 Task: Write a test class on parent objects.
Action: Mouse moved to (26, 107)
Screenshot: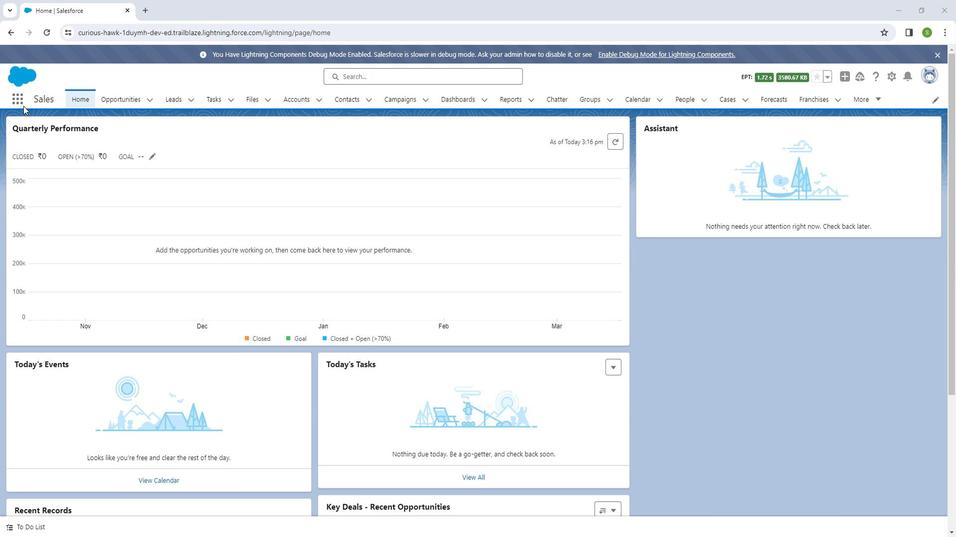 
Action: Mouse pressed left at (26, 107)
Screenshot: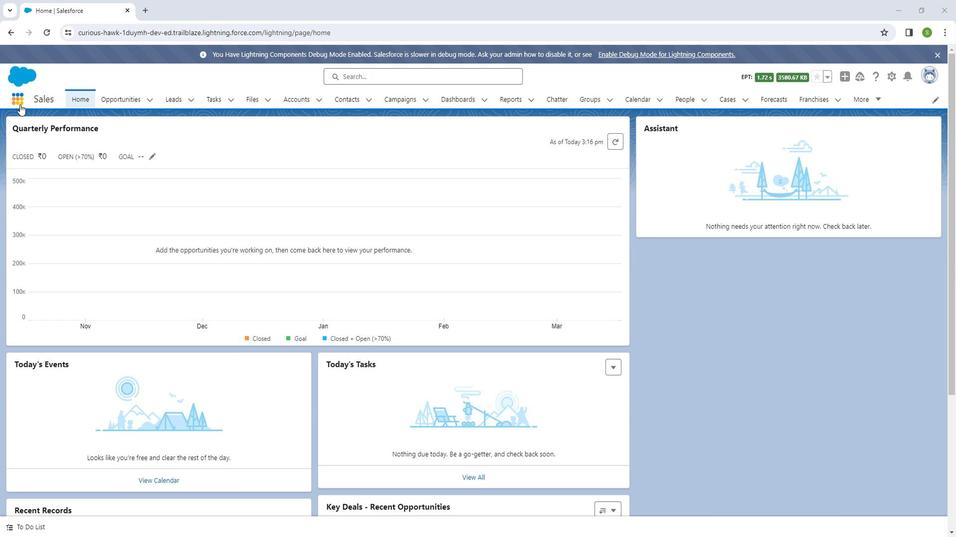 
Action: Mouse moved to (41, 280)
Screenshot: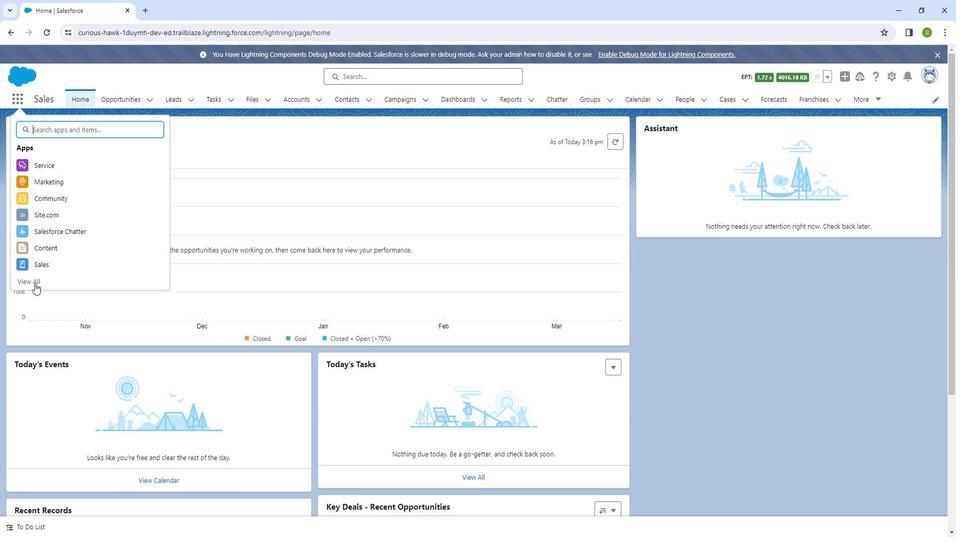
Action: Mouse pressed left at (41, 280)
Screenshot: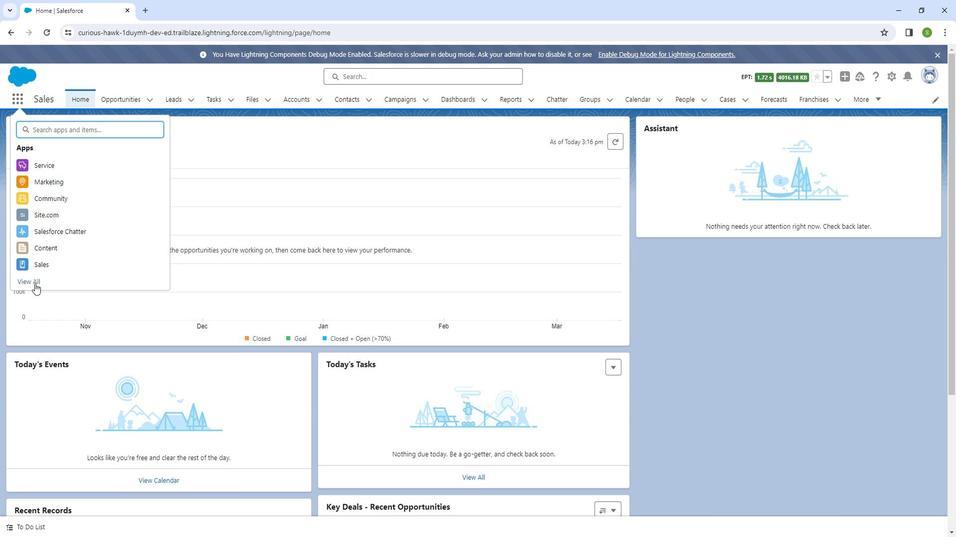 
Action: Mouse moved to (677, 369)
Screenshot: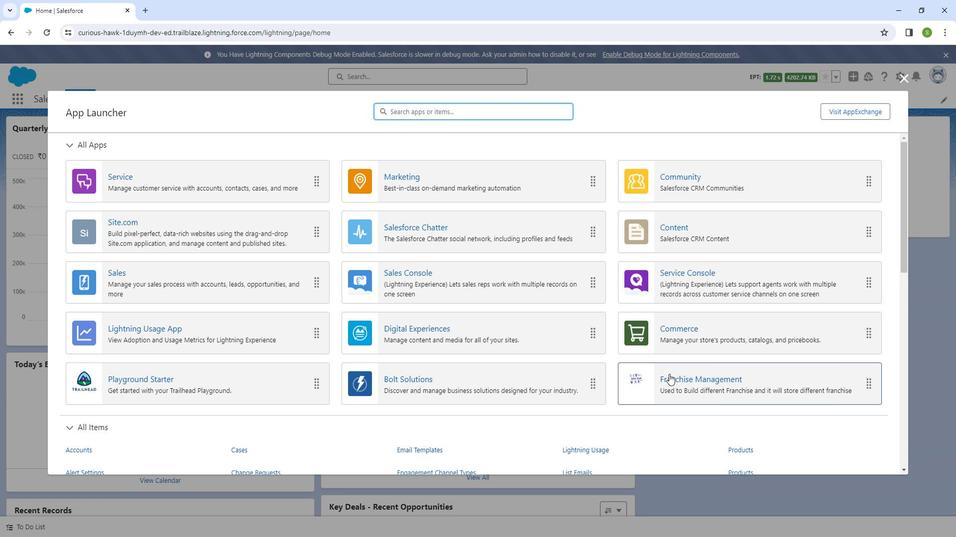 
Action: Mouse pressed left at (677, 369)
Screenshot: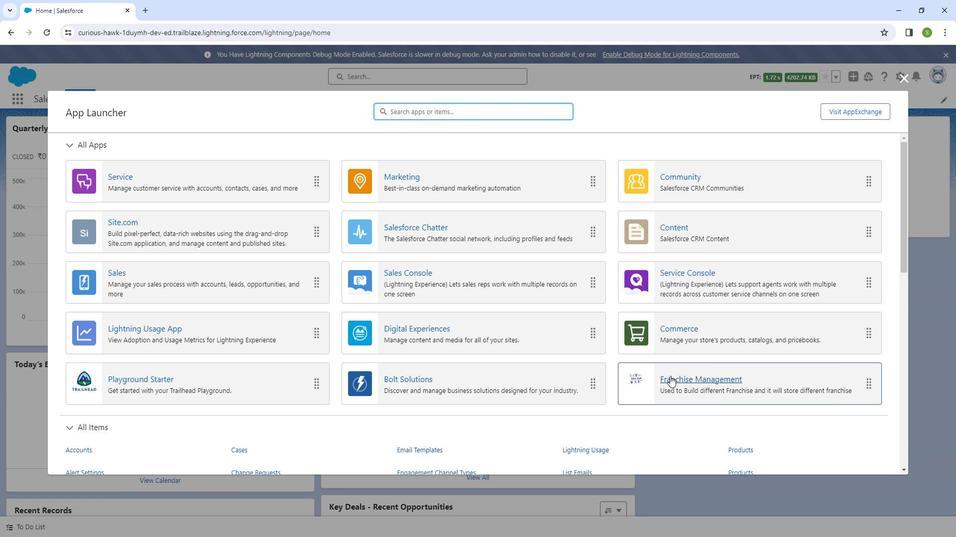 
Action: Mouse moved to (908, 82)
Screenshot: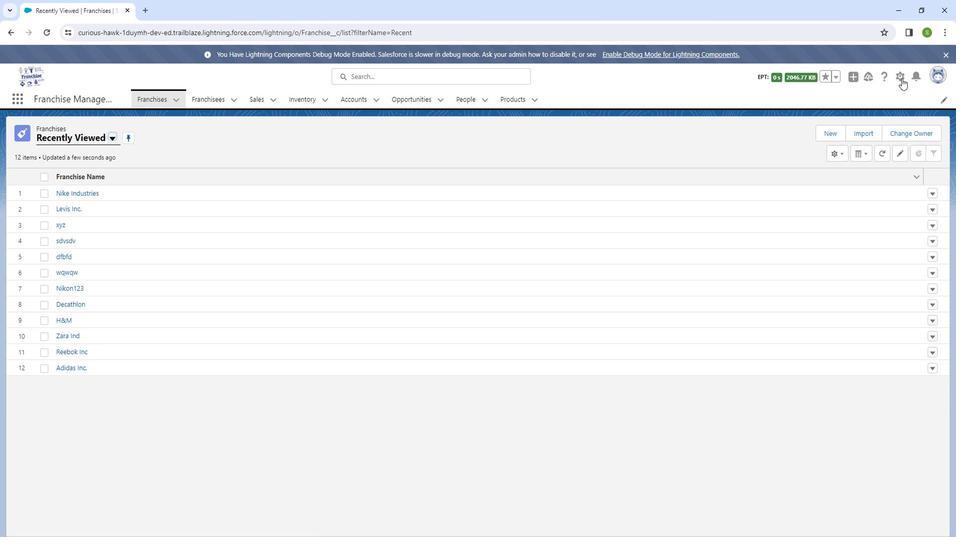 
Action: Mouse pressed left at (908, 82)
Screenshot: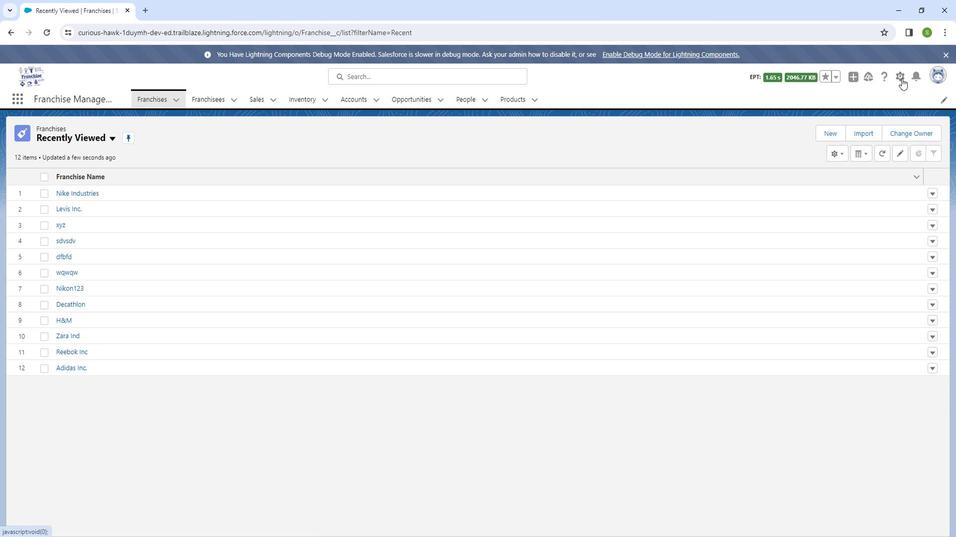 
Action: Mouse moved to (855, 197)
Screenshot: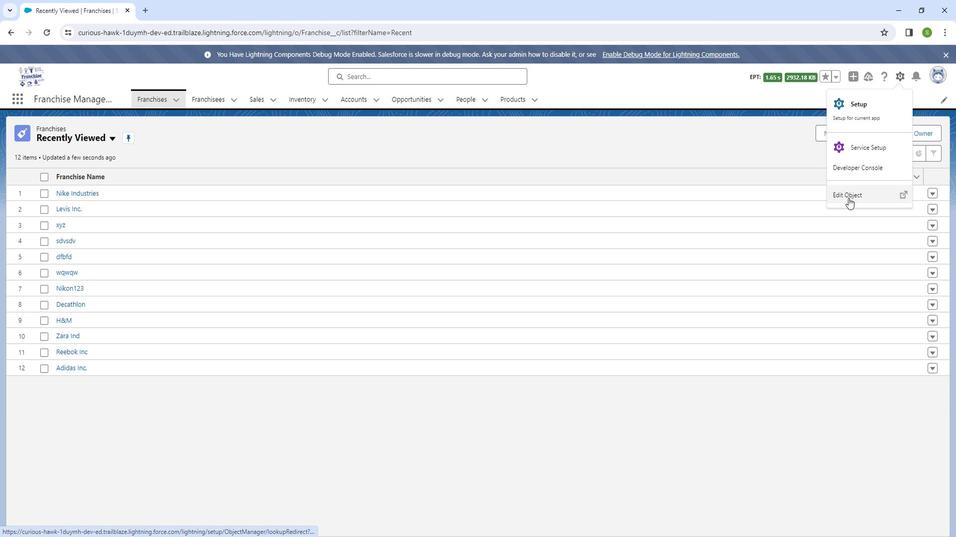 
Action: Mouse pressed right at (855, 197)
Screenshot: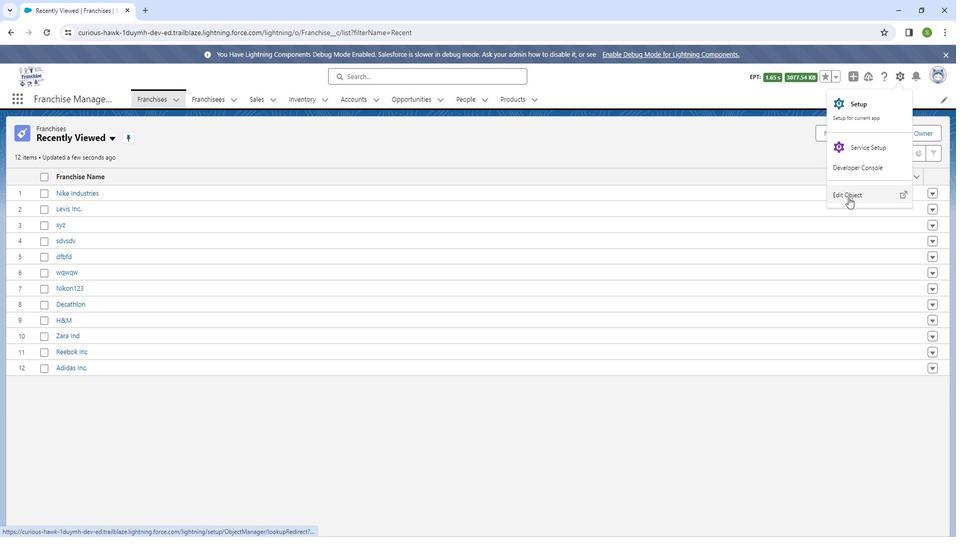 
Action: Mouse moved to (865, 167)
Screenshot: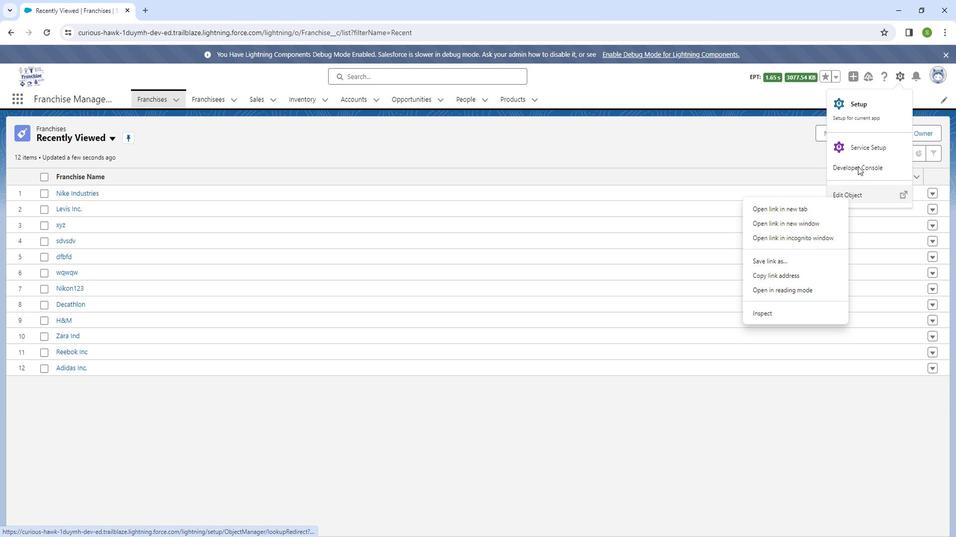 
Action: Mouse pressed left at (865, 167)
Screenshot: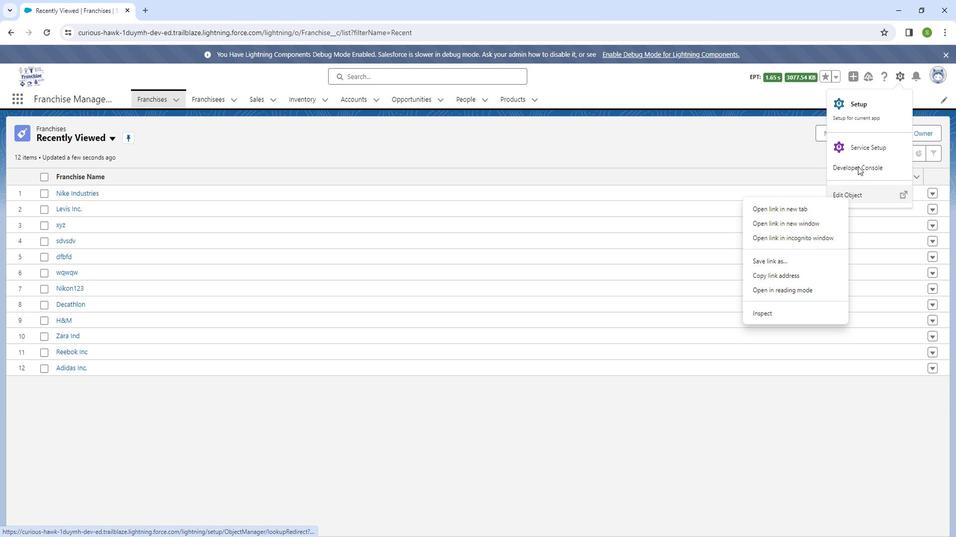 
Action: Mouse moved to (502, 12)
Screenshot: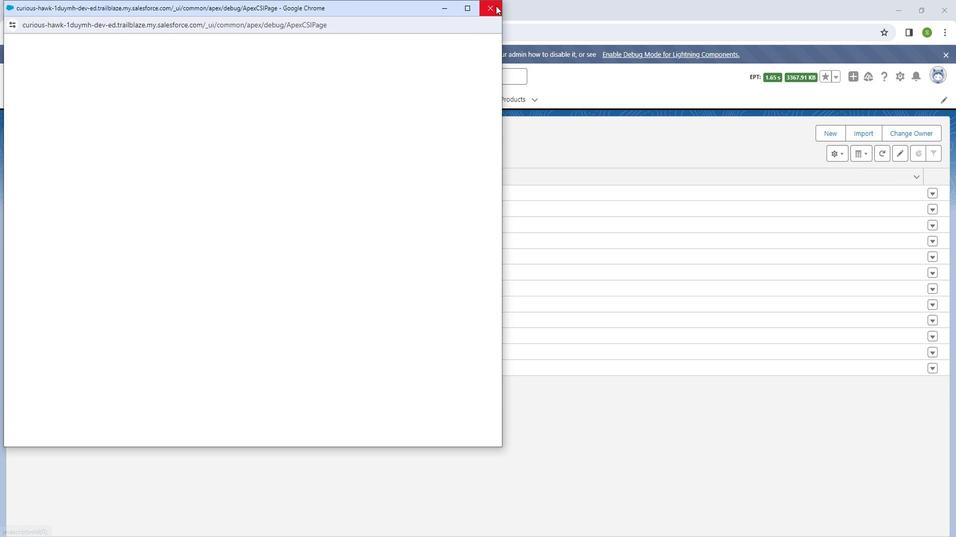 
Action: Mouse pressed left at (502, 12)
Screenshot: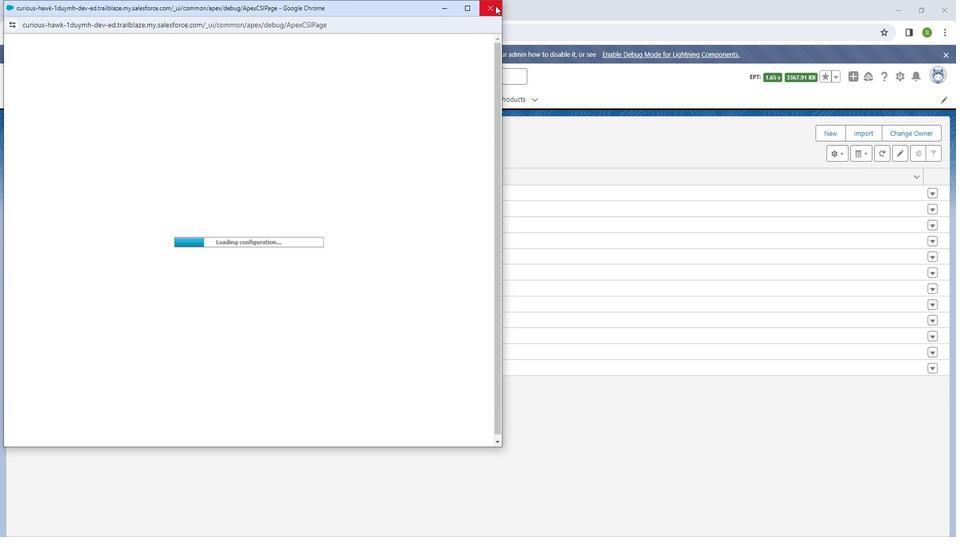 
Action: Mouse moved to (908, 84)
Screenshot: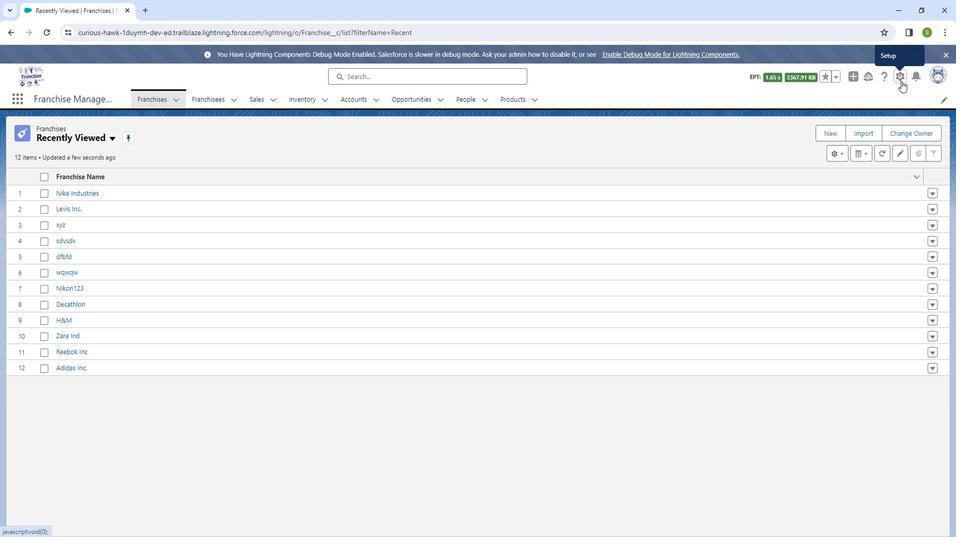 
Action: Mouse pressed left at (908, 84)
Screenshot: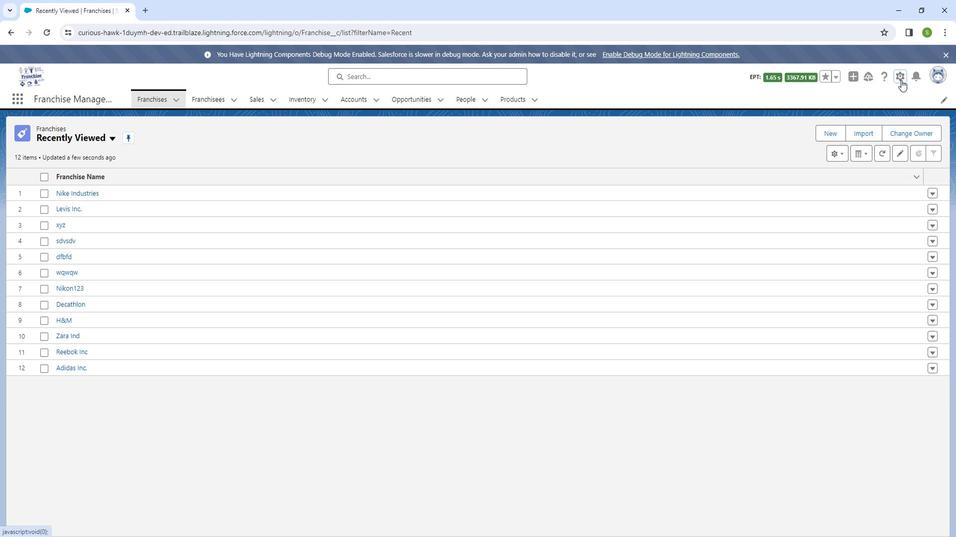 
Action: Mouse moved to (864, 170)
Screenshot: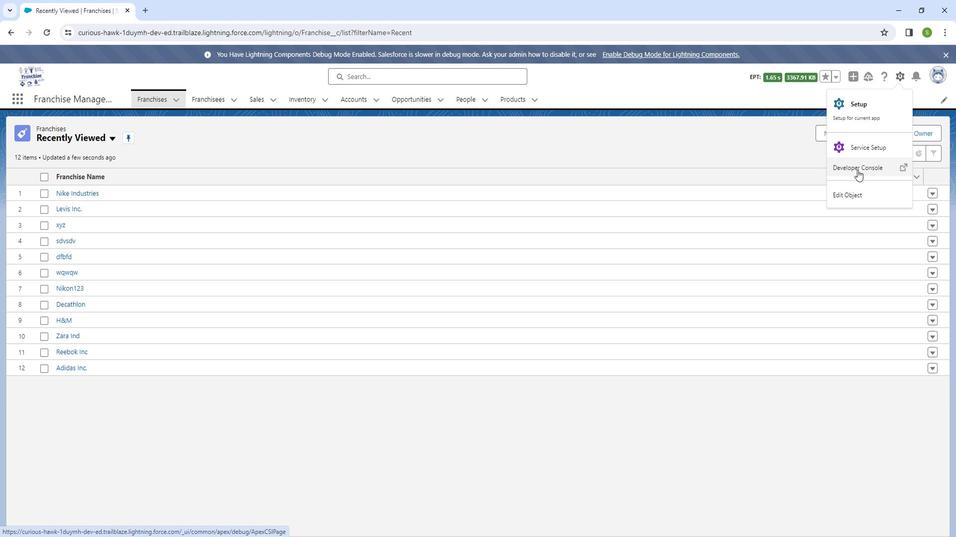 
Action: Mouse pressed right at (864, 170)
Screenshot: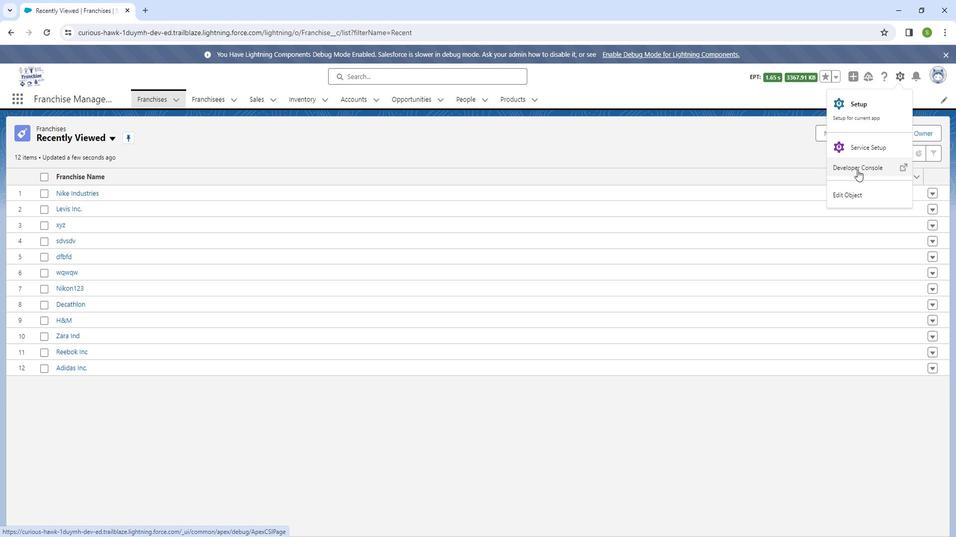 
Action: Mouse moved to (845, 182)
Screenshot: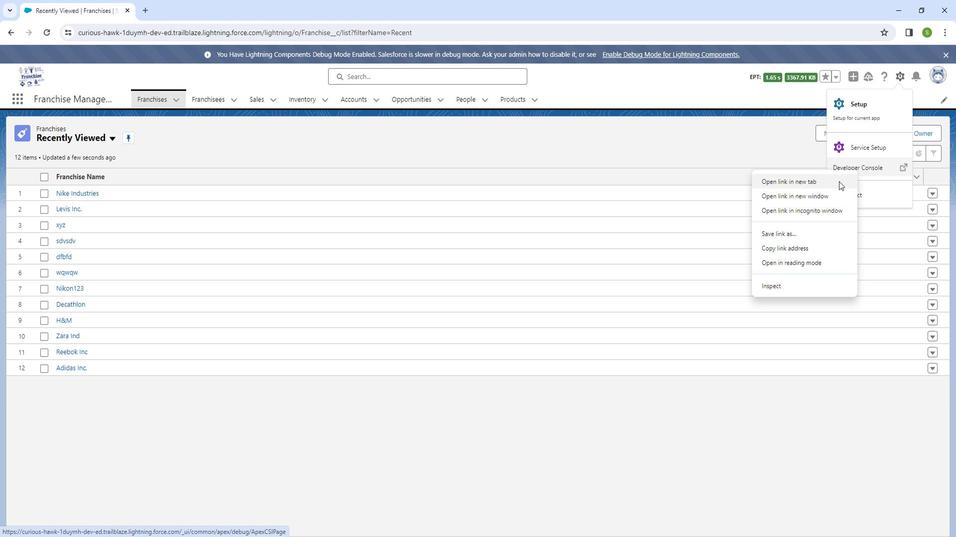 
Action: Mouse pressed left at (845, 182)
Screenshot: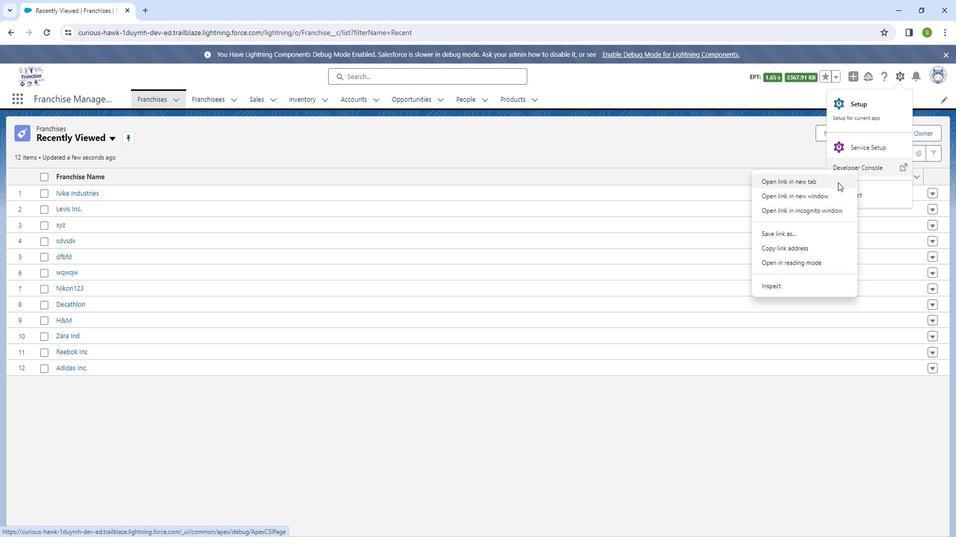 
Action: Mouse moved to (191, 7)
Screenshot: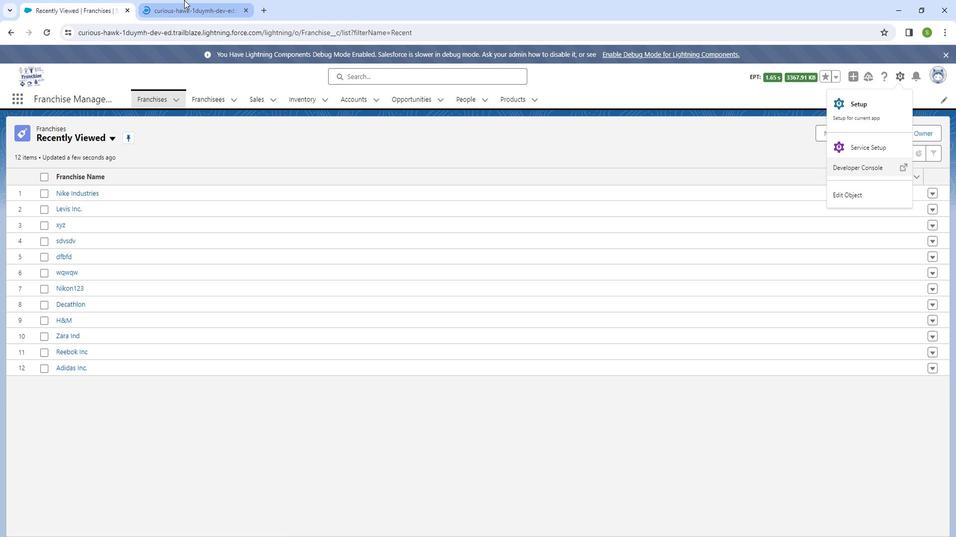 
Action: Mouse pressed left at (191, 7)
Screenshot: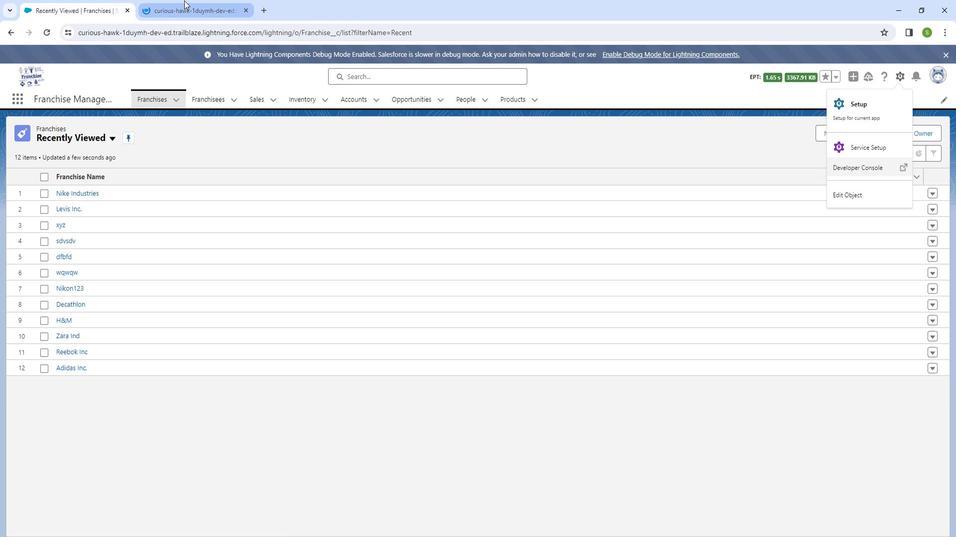 
Action: Mouse moved to (487, 306)
Screenshot: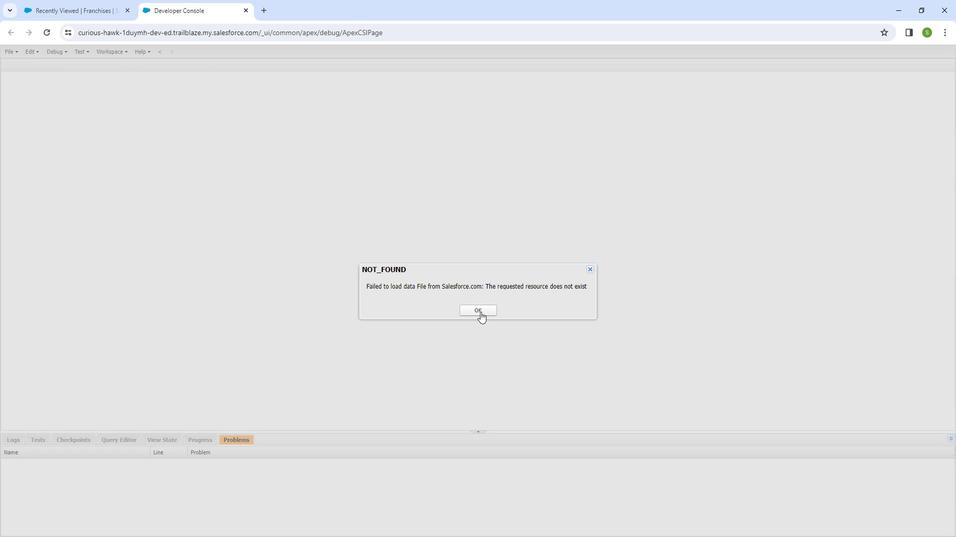 
Action: Mouse pressed left at (487, 306)
Screenshot: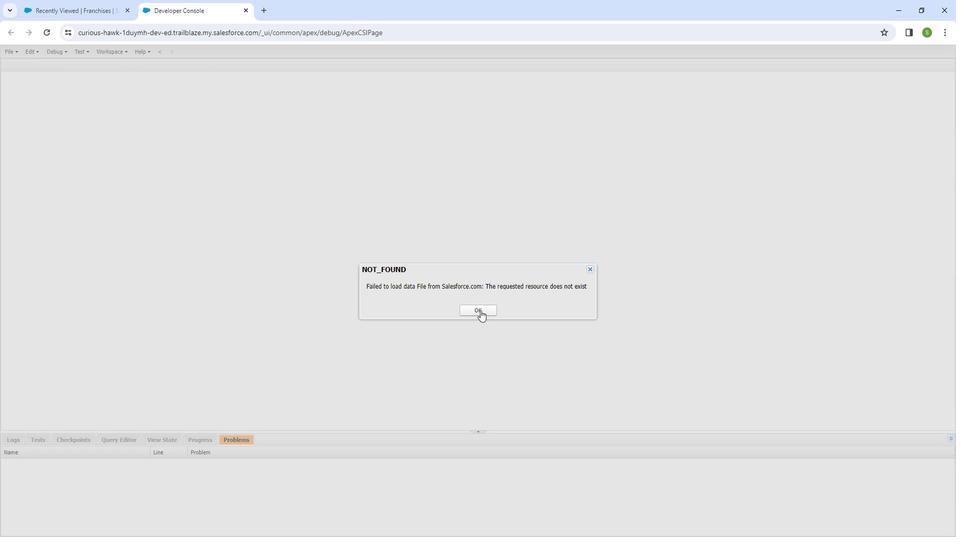 
Action: Mouse moved to (18, 57)
Screenshot: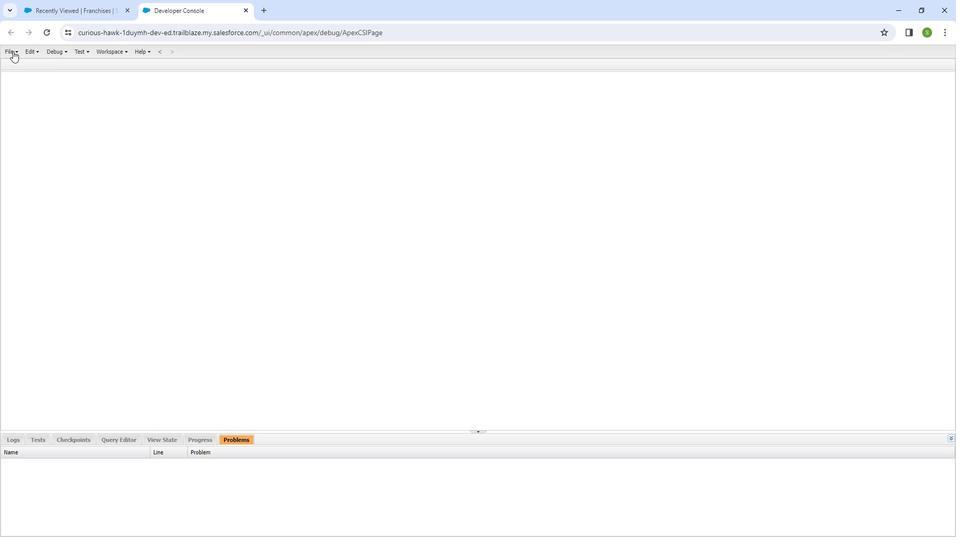 
Action: Mouse pressed left at (18, 57)
Screenshot: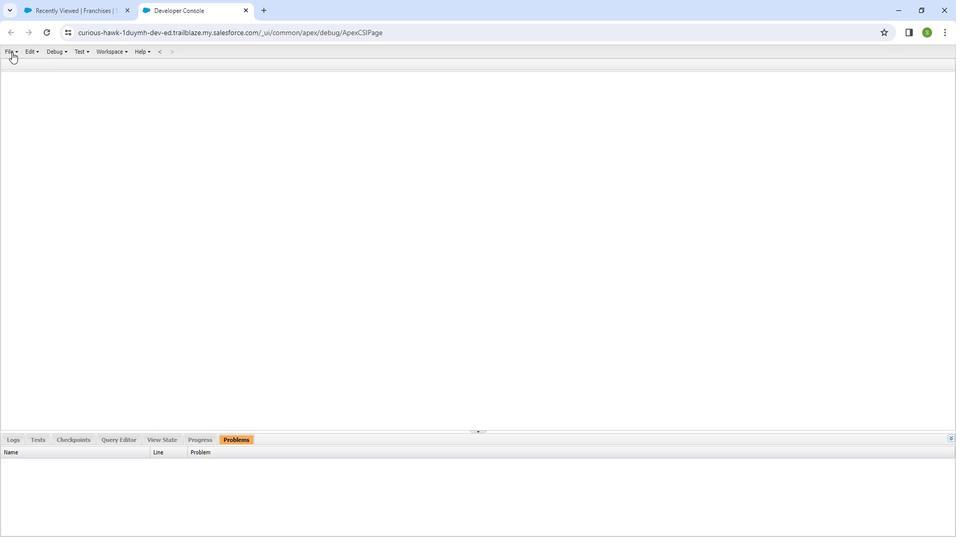 
Action: Mouse moved to (165, 85)
Screenshot: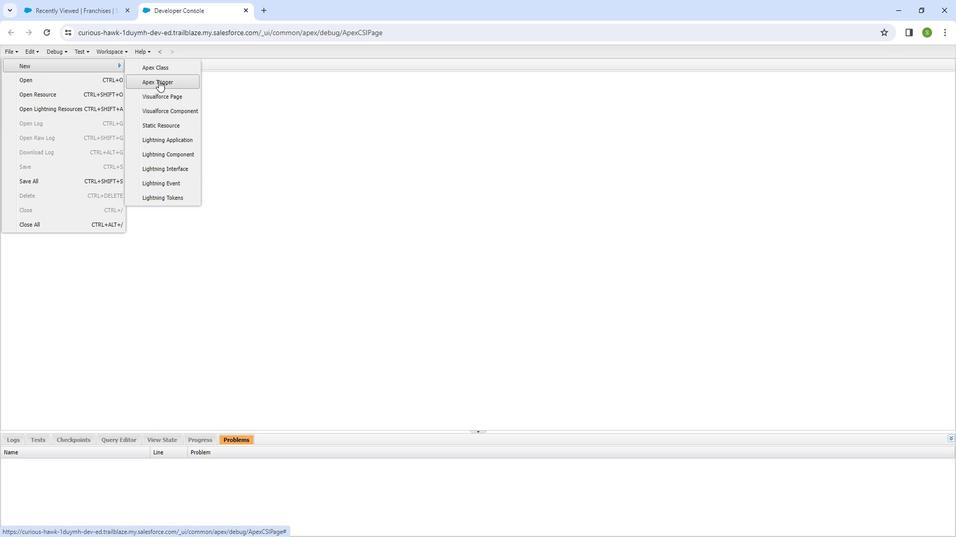 
Action: Mouse pressed left at (165, 85)
Screenshot: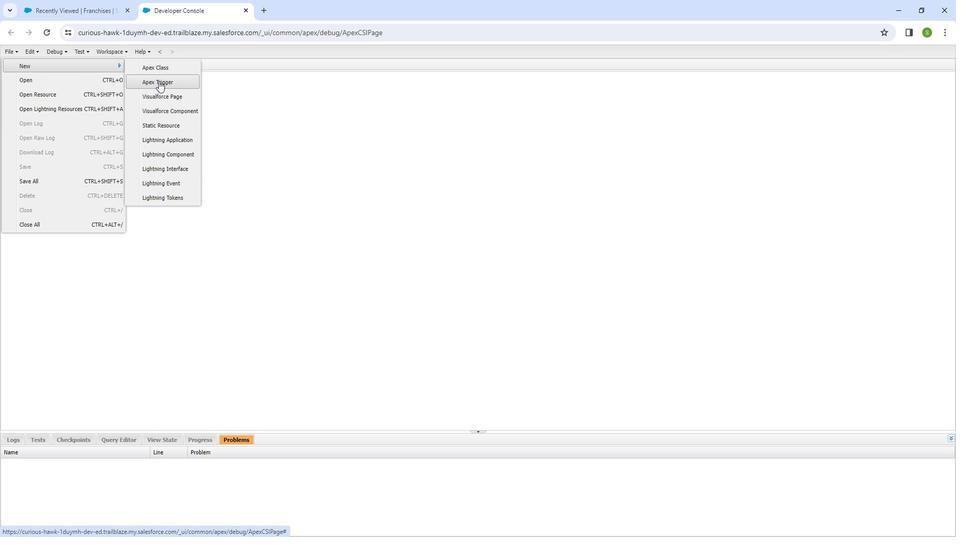 
Action: Mouse moved to (521, 261)
Screenshot: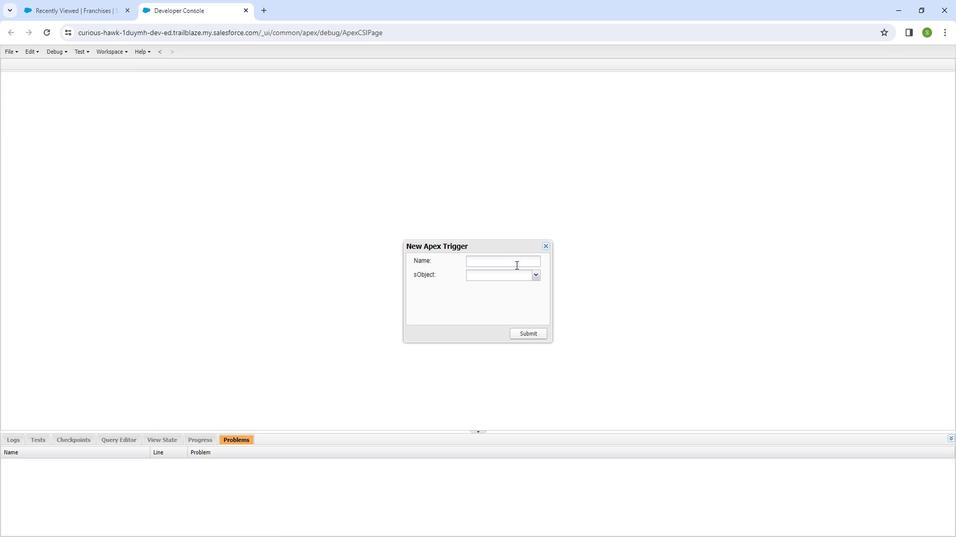 
Action: Mouse pressed left at (521, 261)
Screenshot: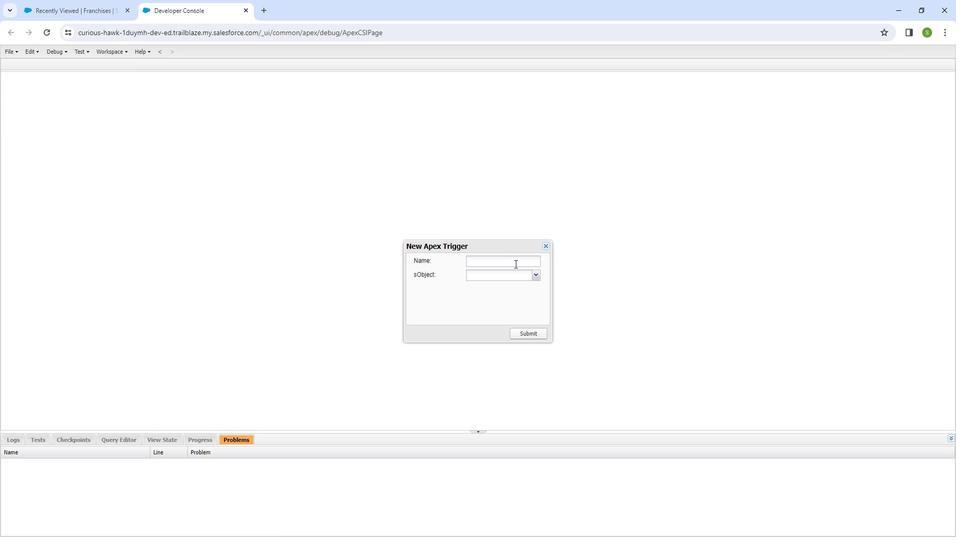 
Action: Mouse moved to (518, 260)
Screenshot: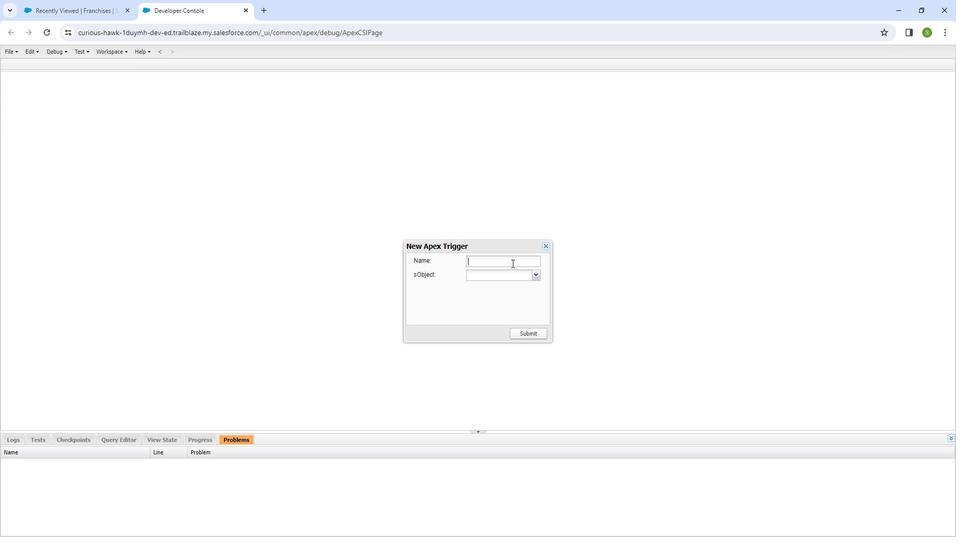 
Action: Key pressed a
Screenshot: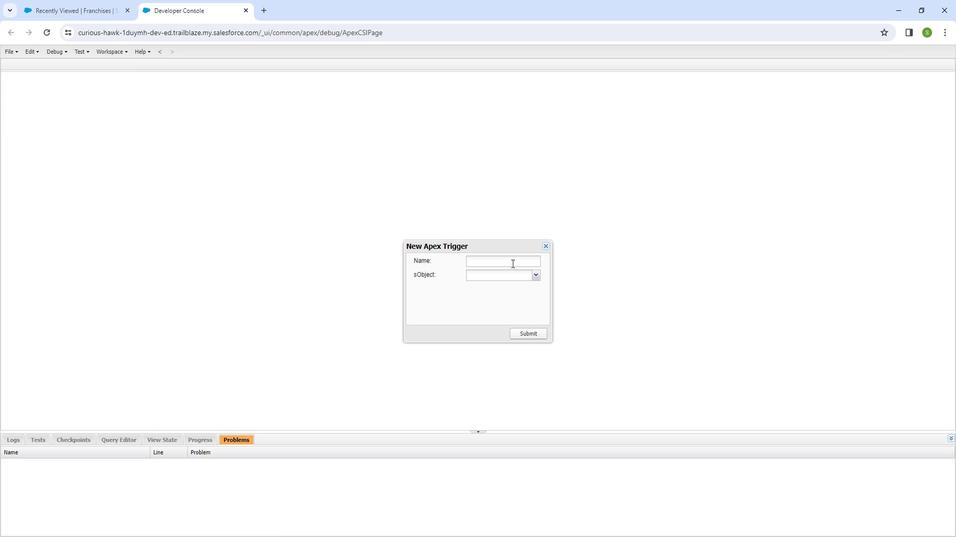 
Action: Mouse moved to (518, 260)
Screenshot: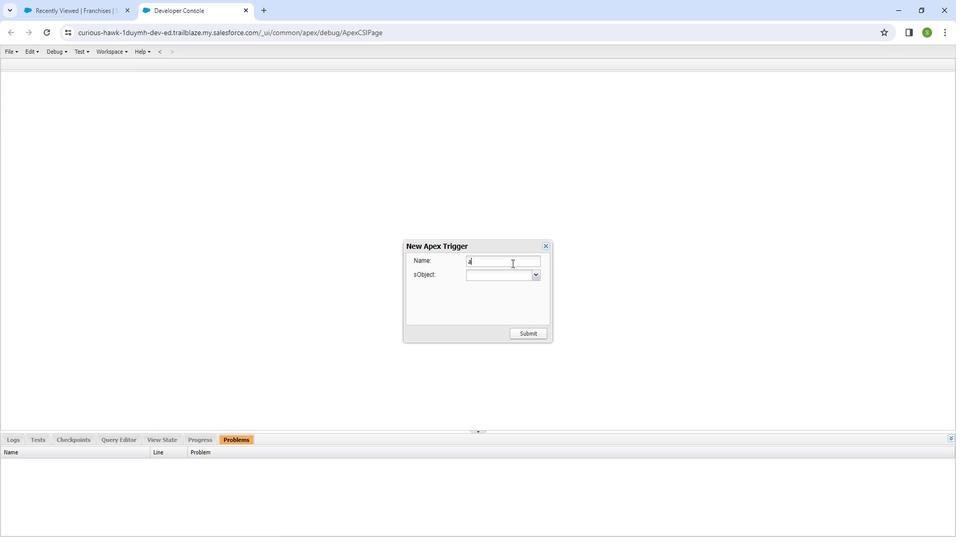 
Action: Key pressed cctrigg
Screenshot: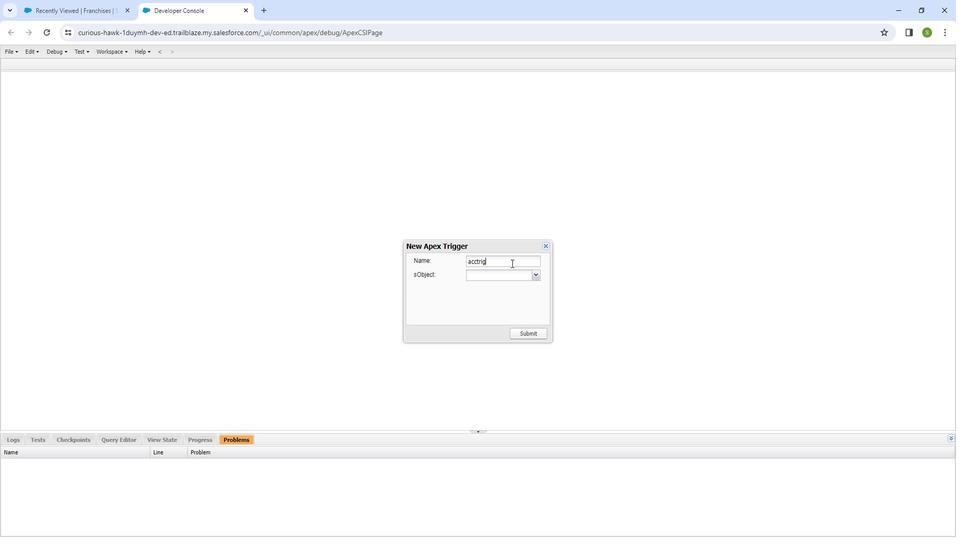 
Action: Mouse moved to (541, 272)
Screenshot: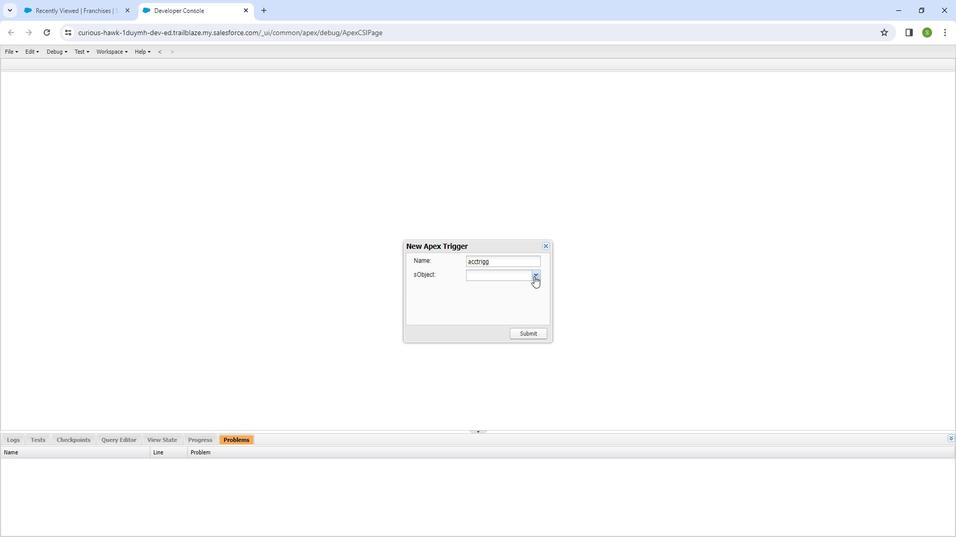 
Action: Mouse pressed left at (541, 272)
Screenshot: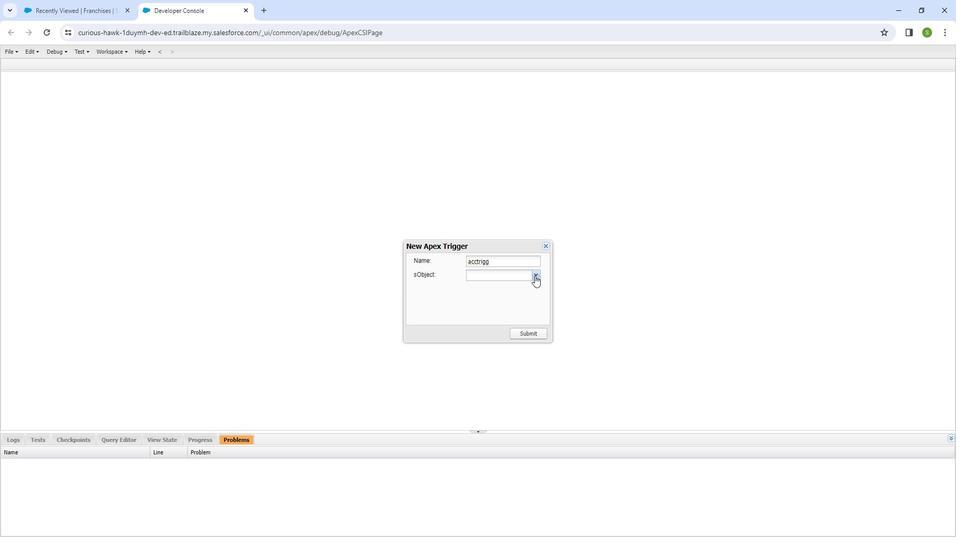 
Action: Mouse moved to (507, 303)
Screenshot: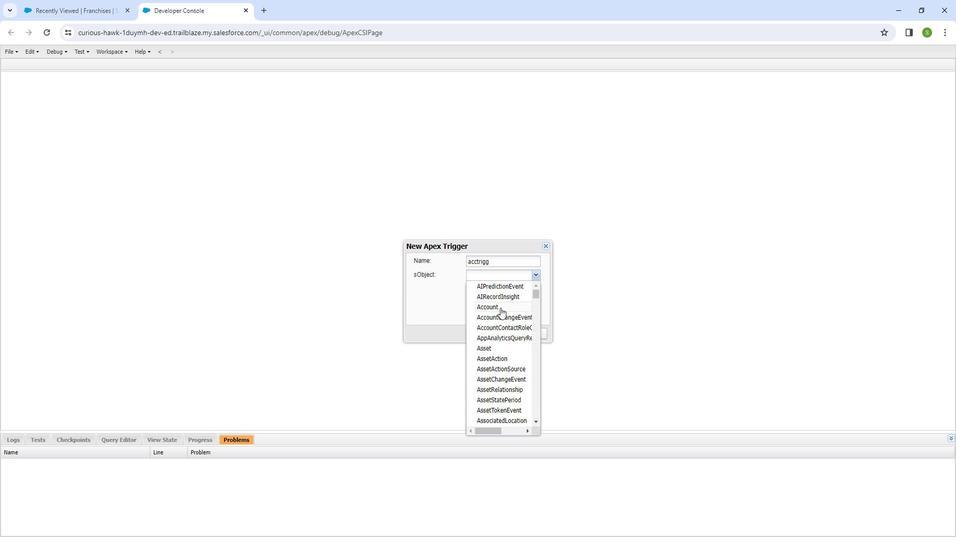 
Action: Mouse pressed left at (507, 303)
Screenshot: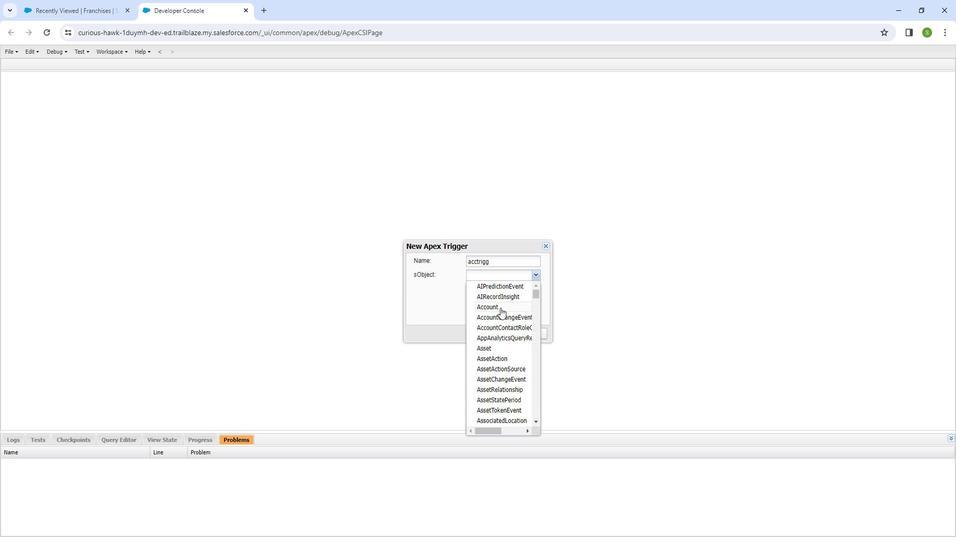 
Action: Mouse moved to (526, 324)
Screenshot: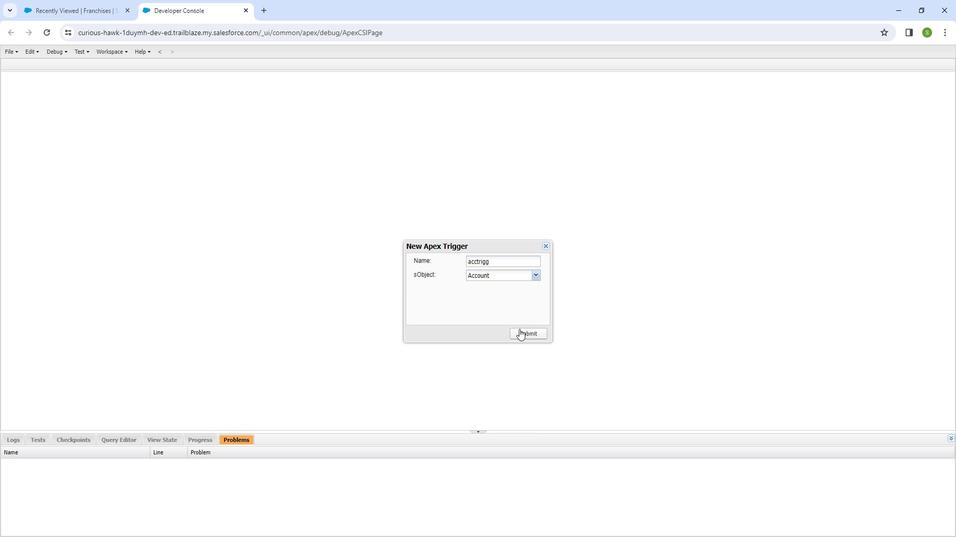 
Action: Mouse pressed left at (526, 324)
Screenshot: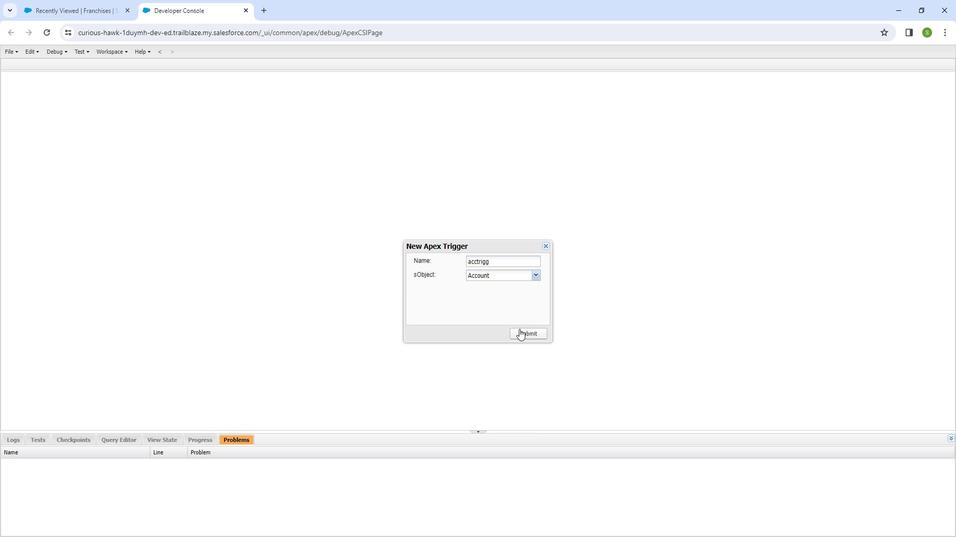 
Action: Mouse moved to (268, 99)
Screenshot: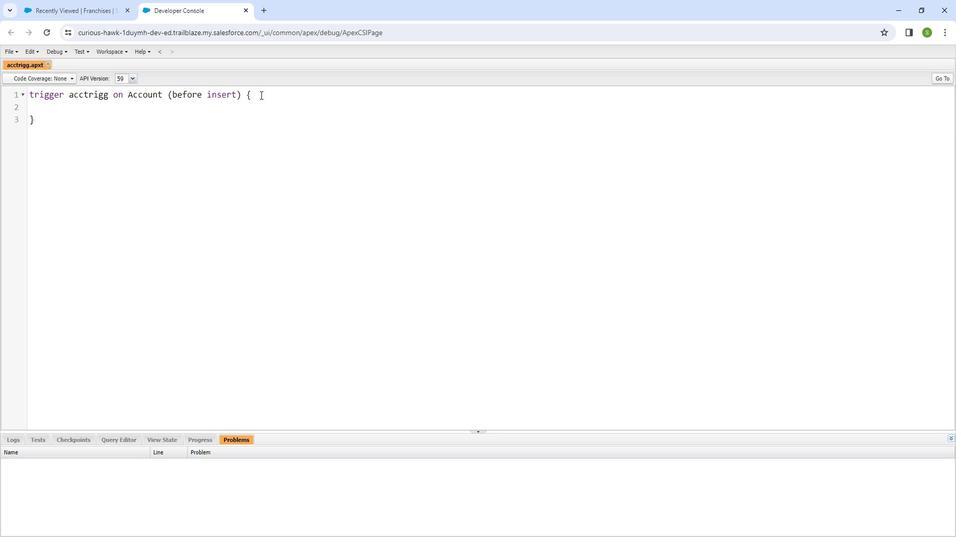 
Action: Mouse pressed left at (268, 99)
Screenshot: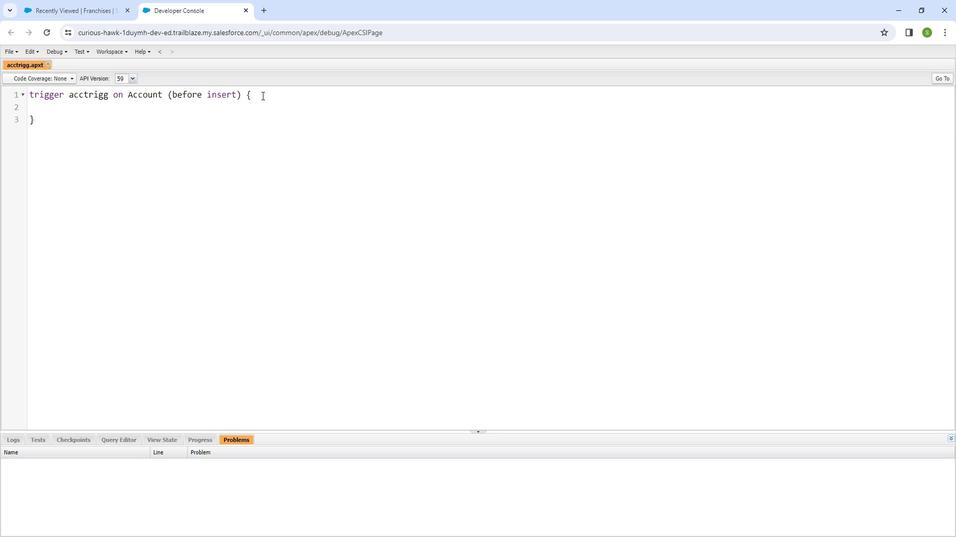 
Action: Mouse moved to (264, 104)
Screenshot: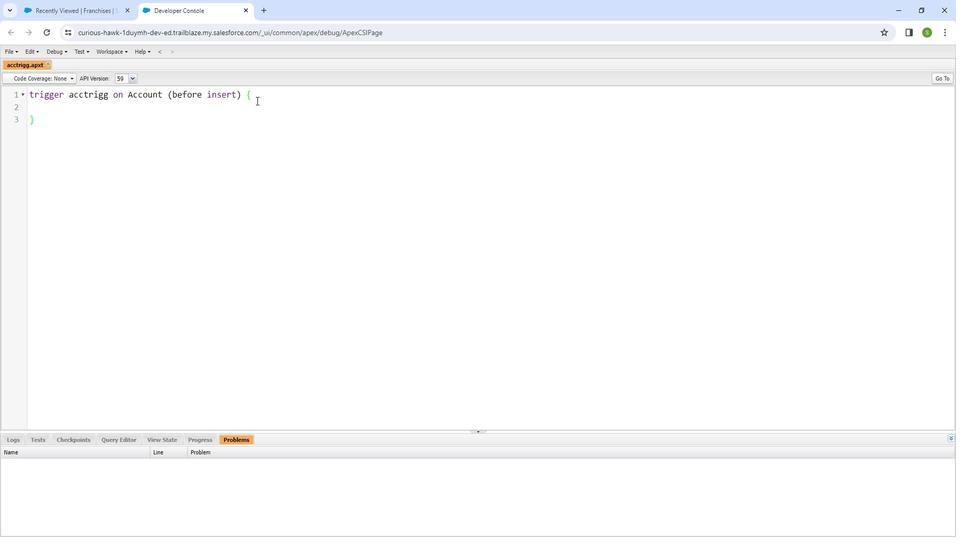 
Action: Mouse pressed left at (264, 104)
Screenshot: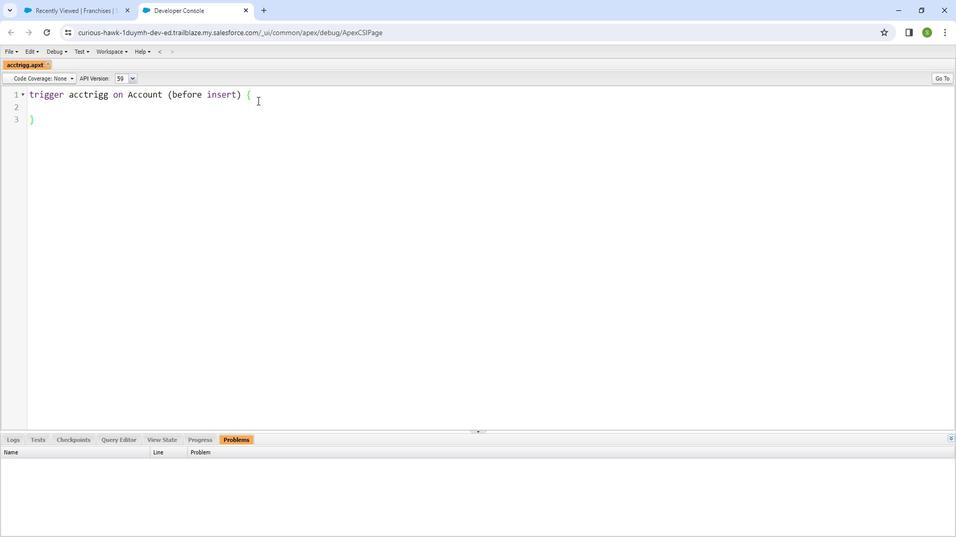 
Action: Mouse moved to (265, 100)
Screenshot: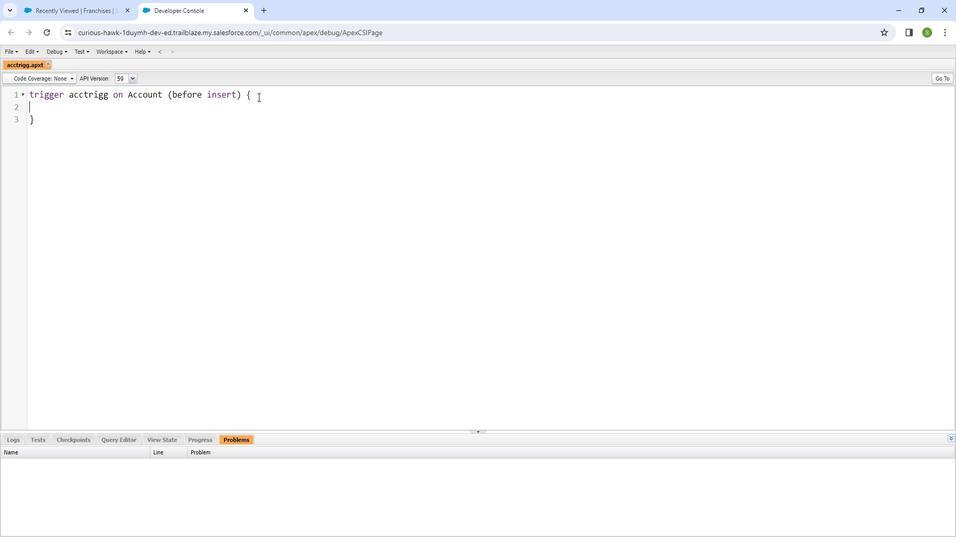 
Action: Mouse pressed left at (265, 100)
Screenshot: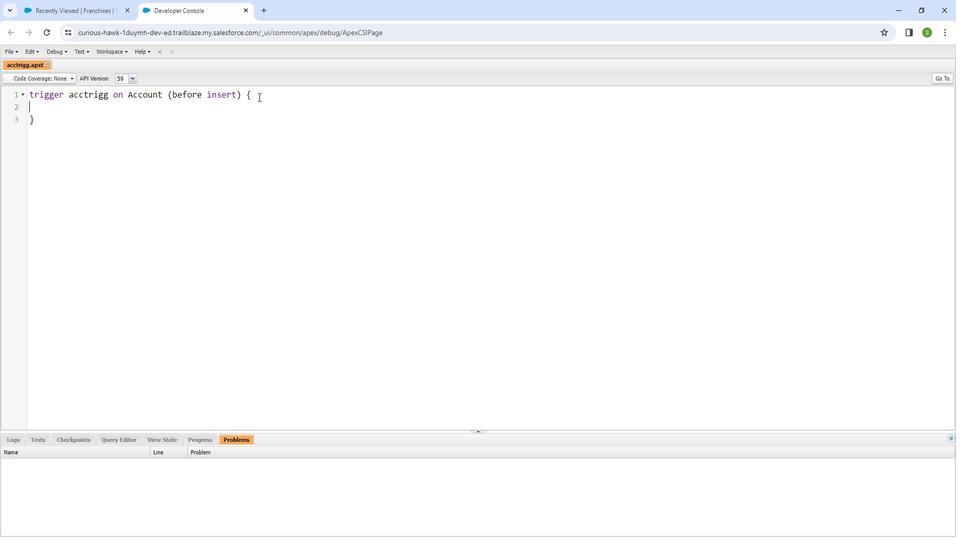 
Action: Key pressed <Key.enter>for<Key.shift_r>(<Key.shift_r>Account<Key.space>a<Key.shift_r>:<Key.space>trigger.nw<Key.backspace>ew<Key.right><Key.enter><Key.shift_r>{<Key.enter>list<Key.backspace><Key.backspace><Key.backspace><Key.backspace><Key.shift_r>List<Key.shift_r><<Key.shift_r><Key.shift_r><Key.shift_r><Key.shift_r><Key.shift_r><Key.shift_r><Key.shift_r><Key.shift_r><Key.shift_r><Key.shift_r><Key.shift_r><Key.shift_r><Key.shift_r>Account<Key.shift_r>><Key.space>mynew<Key.space>=<Key.space>[]<Key.left><Key.shift_r><Key.shift_r>SELECT<Key.space><Key.shift_r>Id,<Key.space><Key.shift_r>Name<Key.space><Key.shift_r>FROM<Key.space><Key.shift_r>Account<Key.space><Key.shift_r><Key.shift_r>WHERE<Key.space><Key.shift_r>Name<Key.shift_r><Key.space>=<Key.shift_r>:<Key.space>a.<Key.shift_r><Key.shift_r><Key.shift_r><Key.shift_r><Key.shift_r><Key.shift_r><Key.shift_r><Key.shift_r><Key.shift_r><Key.shift_r><Key.shift_r>Name<Key.right>;<Key.enter>if<Key.shift_r><Key.shift_r><Key.shift_r><Key.shift_r><Key.shift_r><Key.shift_r>(mynew.size<Key.shift_r><Key.shift_r><Key.shift_r><Key.shift_r><Key.shift_r><Key.shift_r><Key.shift_r><Key.shift_r><Key.shift_r><Key.shift_r>(<Key.right><Key.space><Key.shift_r>><Key.space>0<Key.right><Key.enter><Key.shift_r><Key.shift_r><Key.shift_r><Key.shift_r><Key.shift_r>{<Key.enter>a.<Key.shift_r><Key.shift_r><Key.shift_r>Name.add<Key.shift_r>Error<Key.shift_r><Key.shift_r><Key.shift_r><Key.shift_r><Key.shift_r><Key.shift_r><Key.shift_r><Key.shift_r><Key.shift_r>('<Key.shift_r>Account<Key.space>with<Key.space>name<Key.space>is<Key.space>existing<Key.right><Key.right>;<Key.down><Key.down><Key.down>
Screenshot: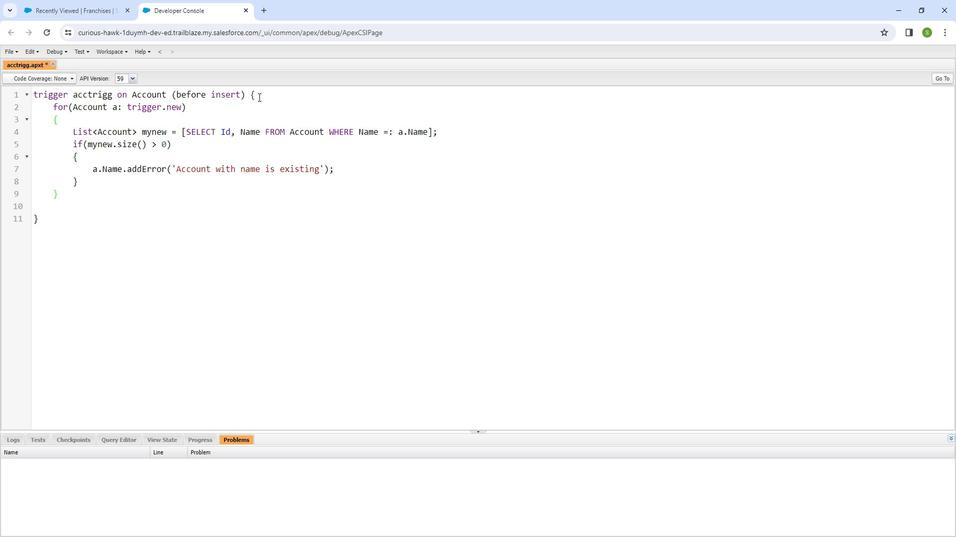 
Action: Mouse moved to (120, 203)
Screenshot: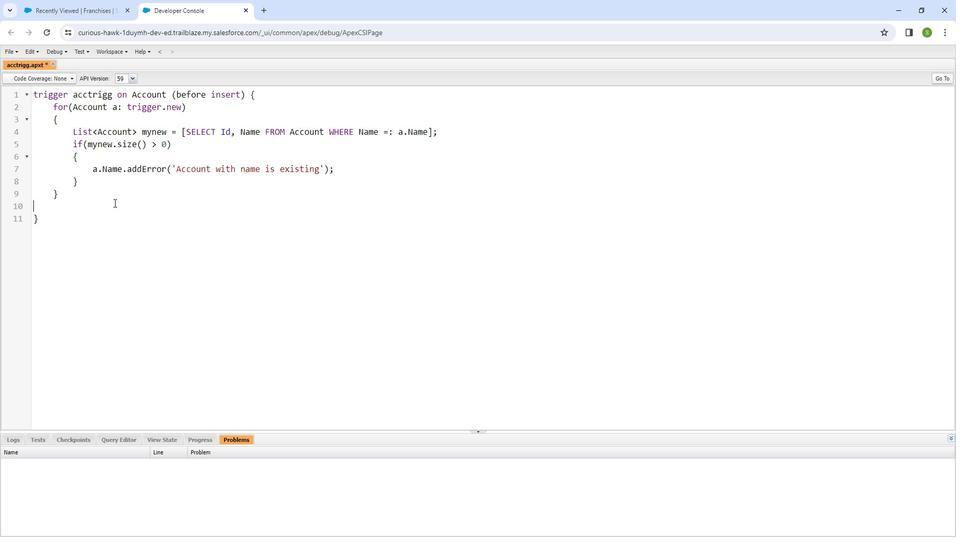 
Action: Key pressed ctrl+S
Screenshot: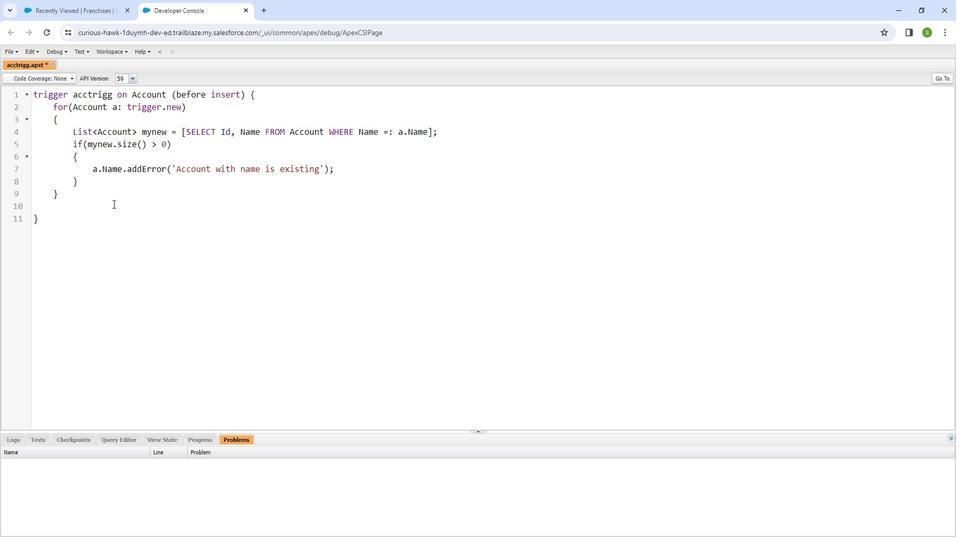 
Action: Mouse moved to (93, 17)
Screenshot: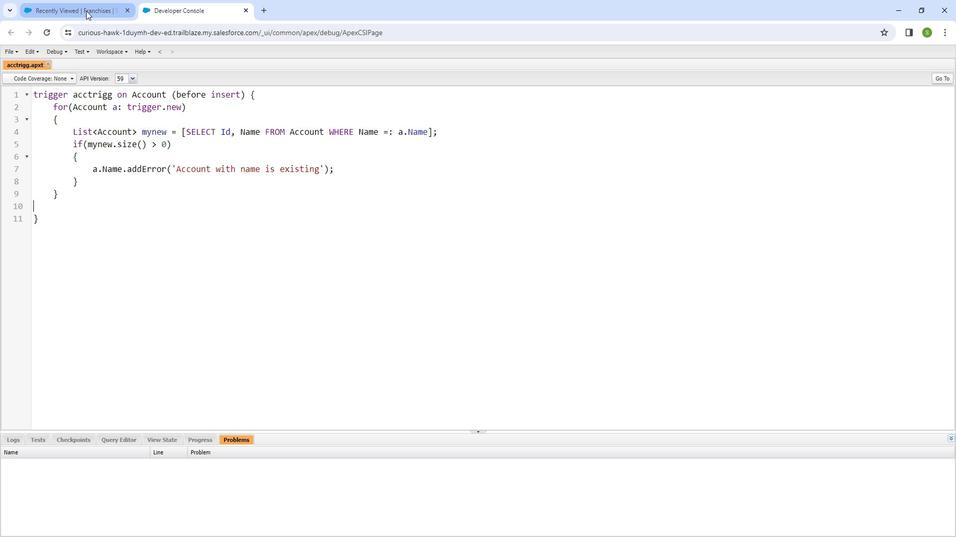 
Action: Mouse pressed left at (93, 17)
Screenshot: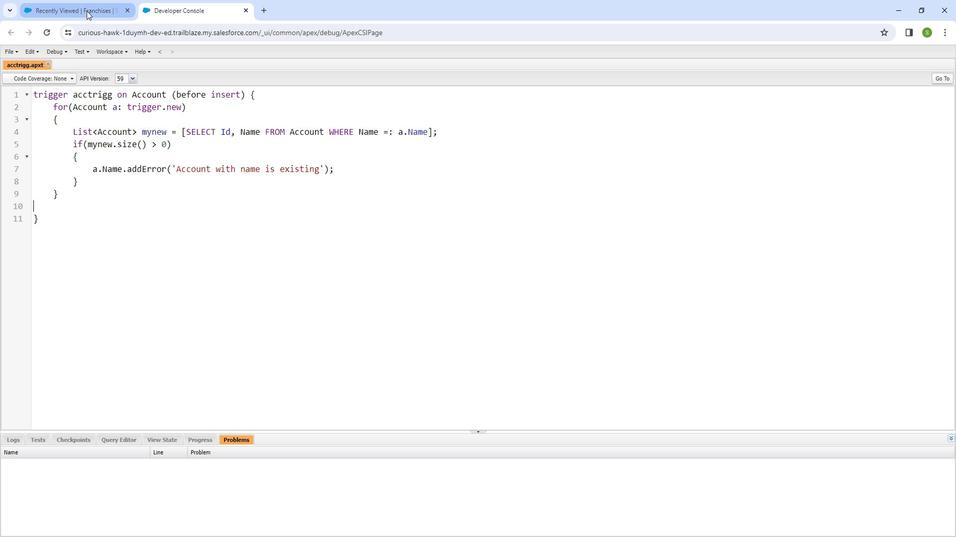 
Action: Mouse moved to (369, 105)
Screenshot: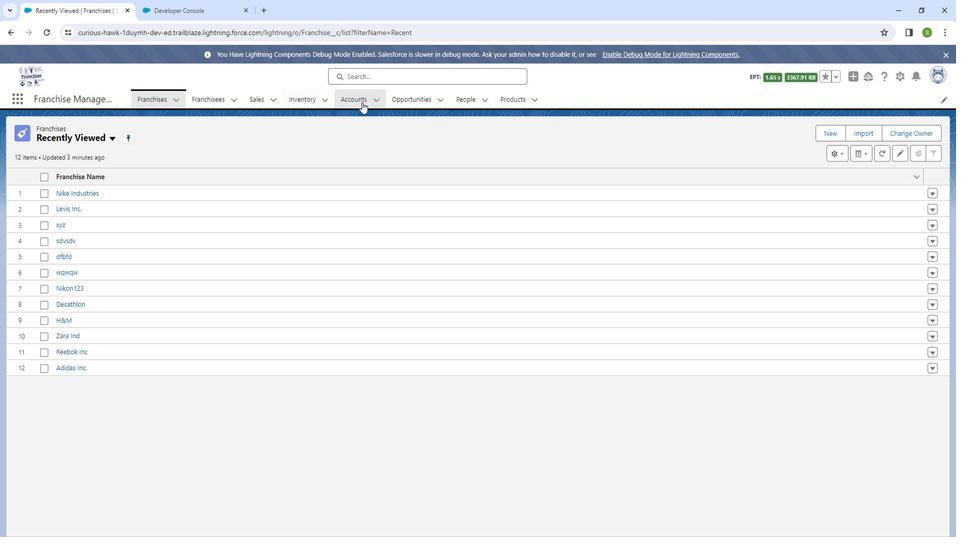 
Action: Mouse pressed left at (369, 105)
Screenshot: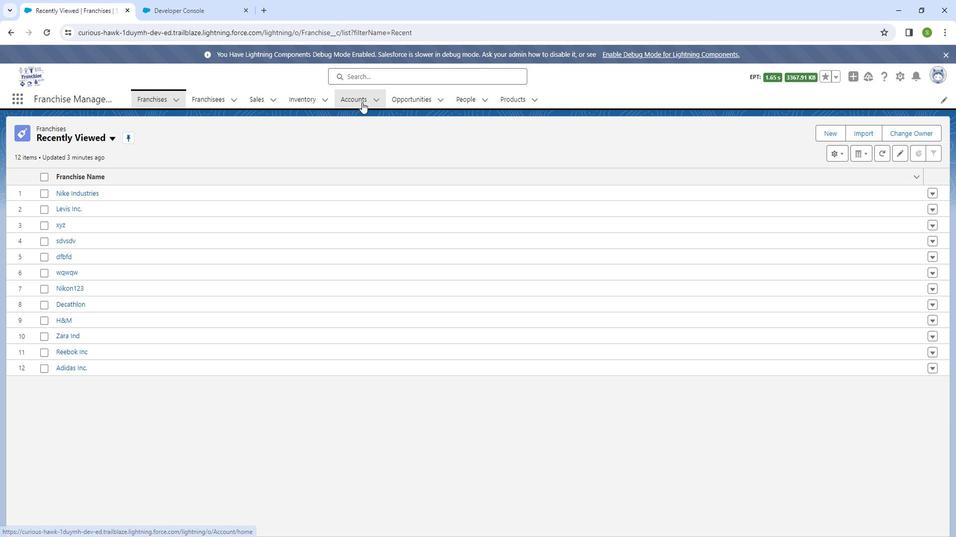 
Action: Mouse moved to (225, 17)
Screenshot: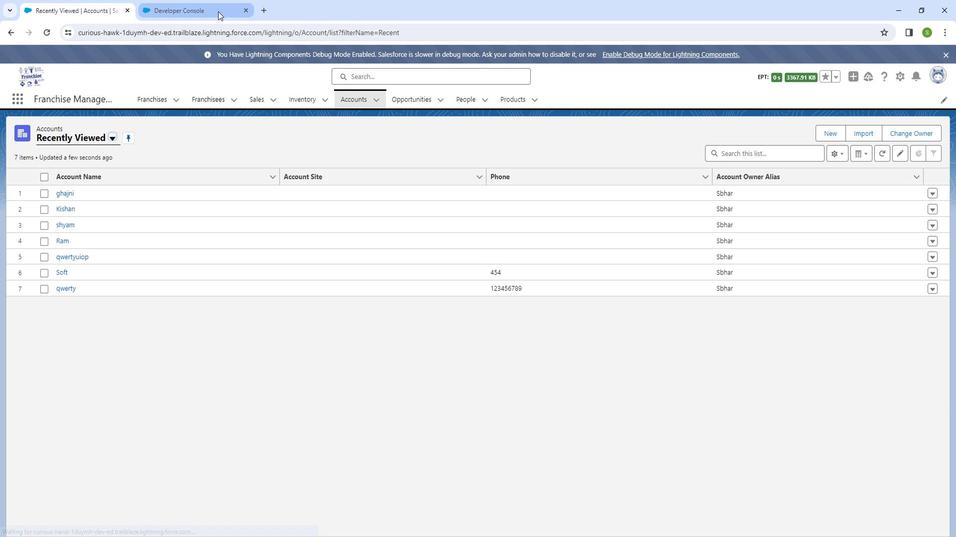 
Action: Mouse pressed left at (225, 17)
Screenshot: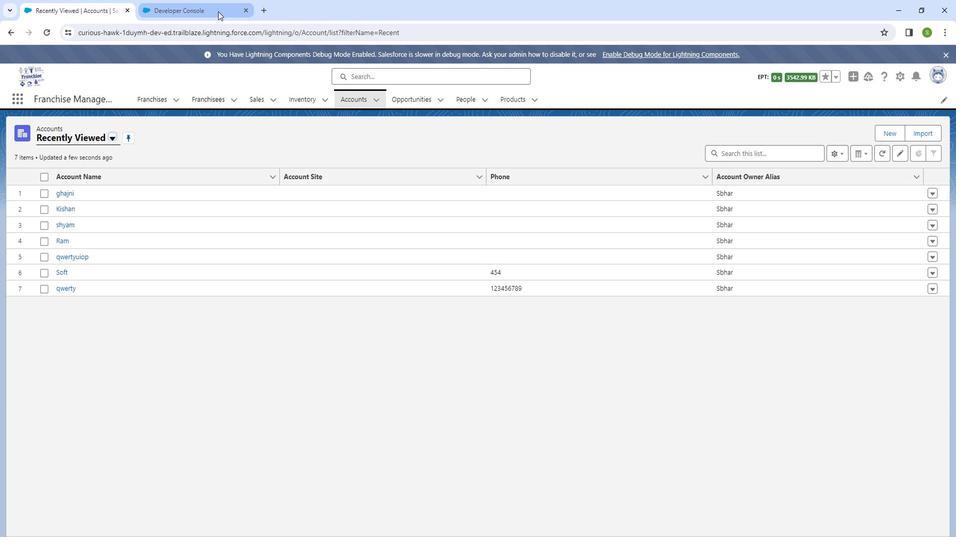 
Action: Mouse moved to (86, 14)
Screenshot: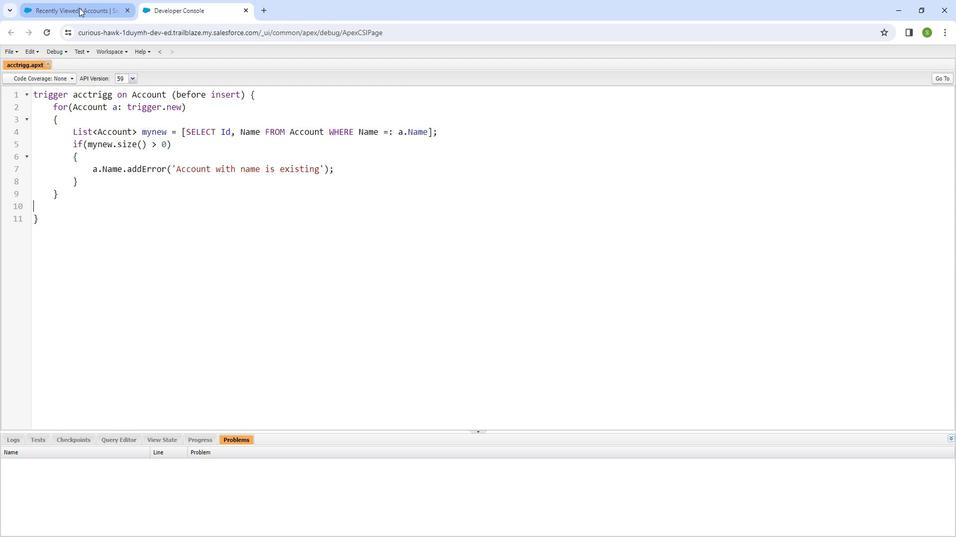 
Action: Mouse pressed left at (86, 14)
Screenshot: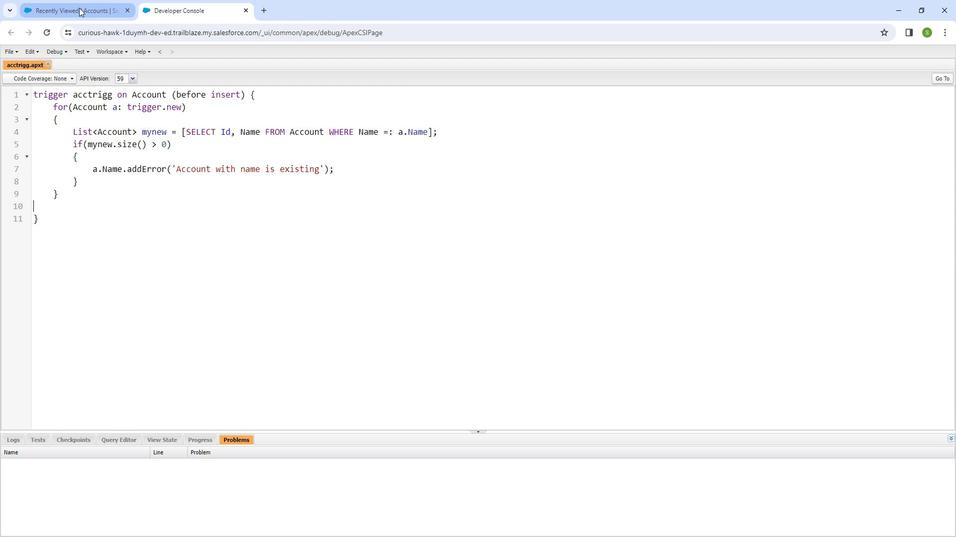 
Action: Mouse moved to (887, 133)
Screenshot: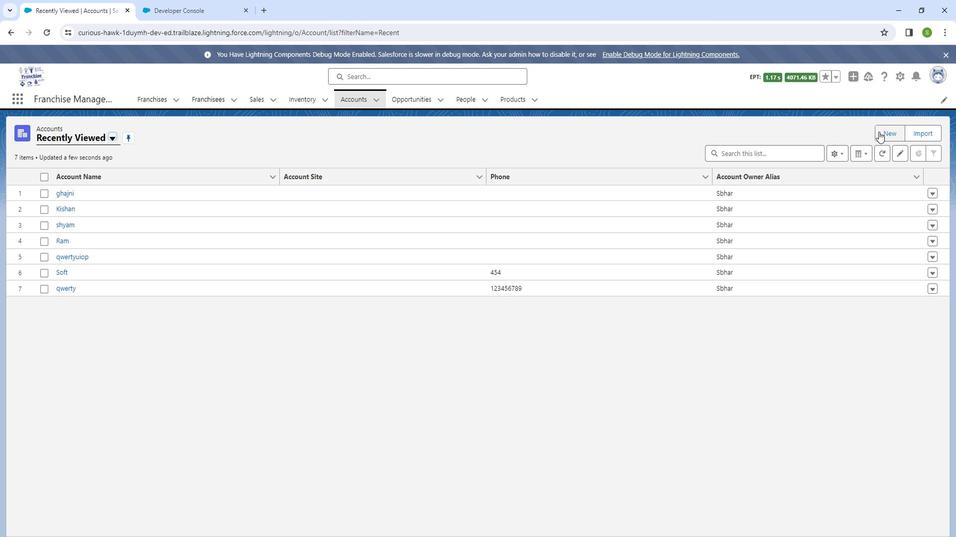 
Action: Mouse pressed left at (887, 133)
Screenshot: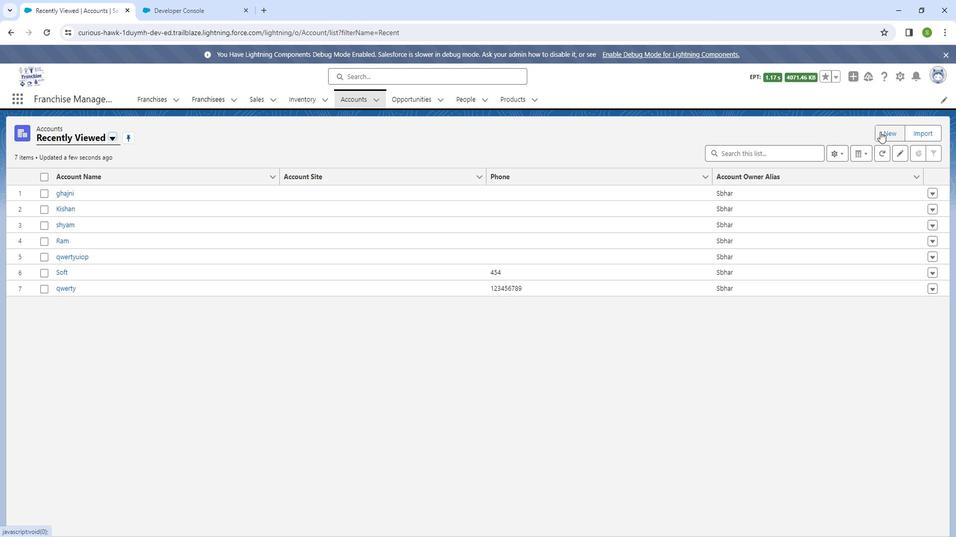 
Action: Mouse moved to (324, 195)
Screenshot: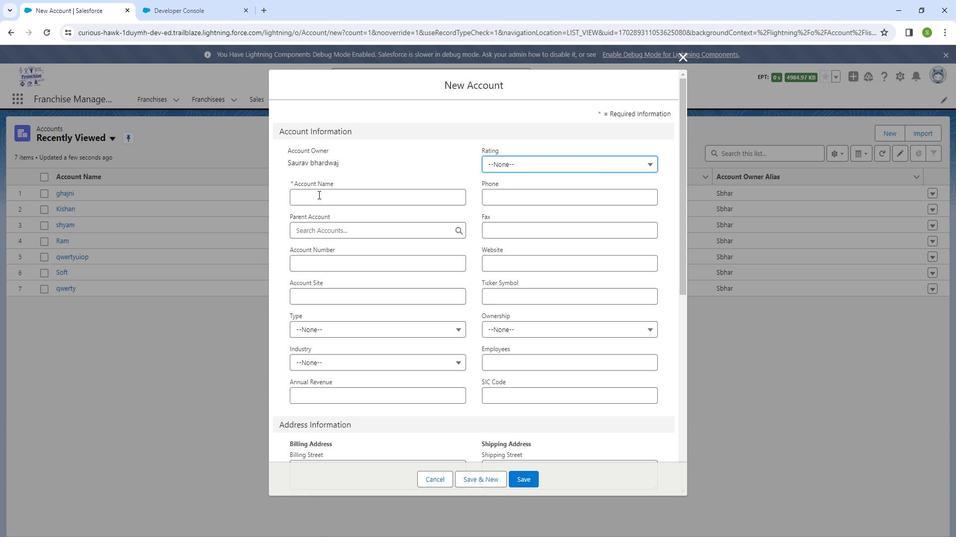 
Action: Mouse pressed left at (324, 195)
Screenshot: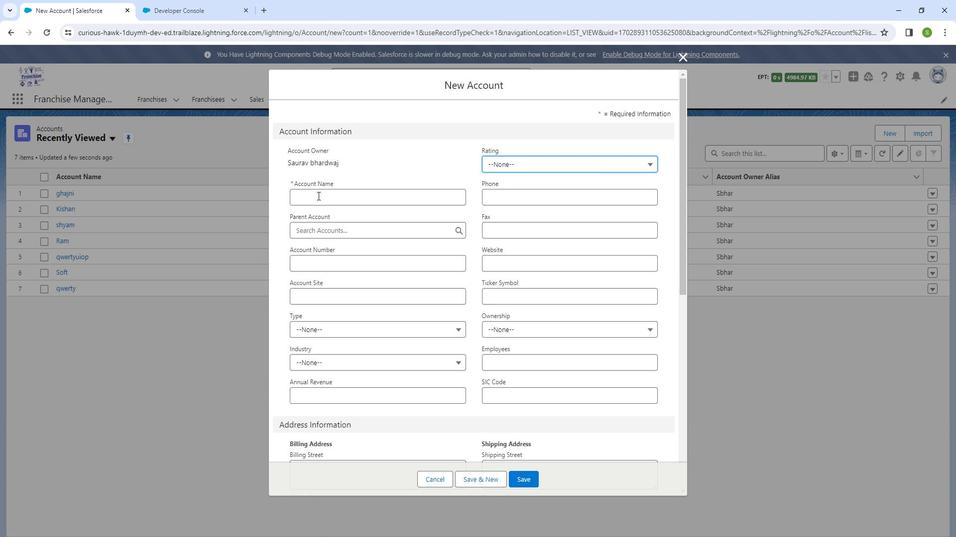 
Action: Mouse moved to (324, 199)
Screenshot: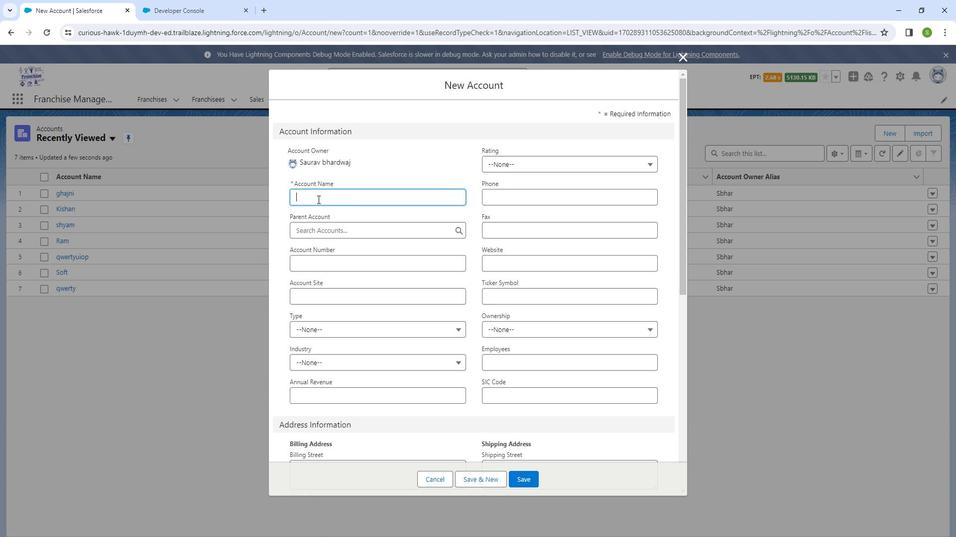 
Action: Key pressed <Key.shift_r>Kishan
Screenshot: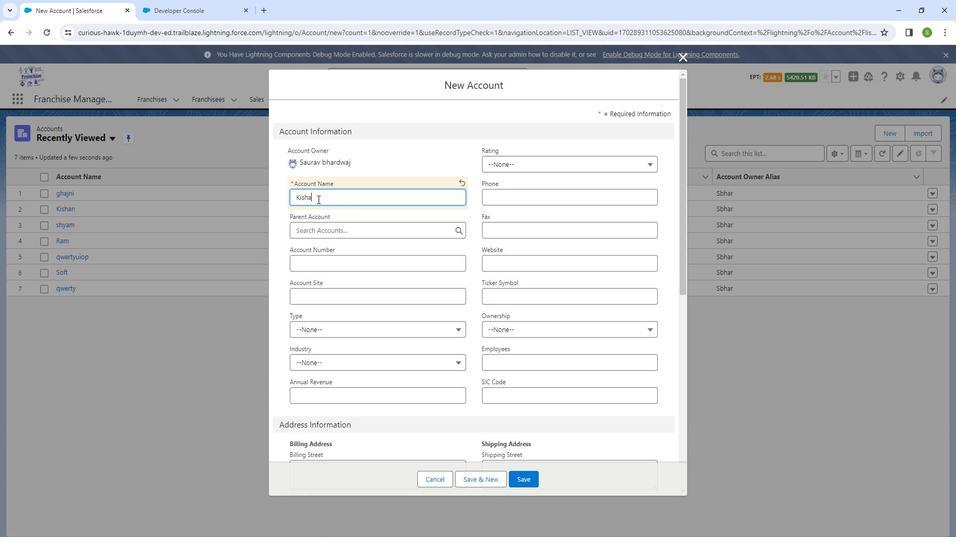 
Action: Mouse moved to (518, 223)
Screenshot: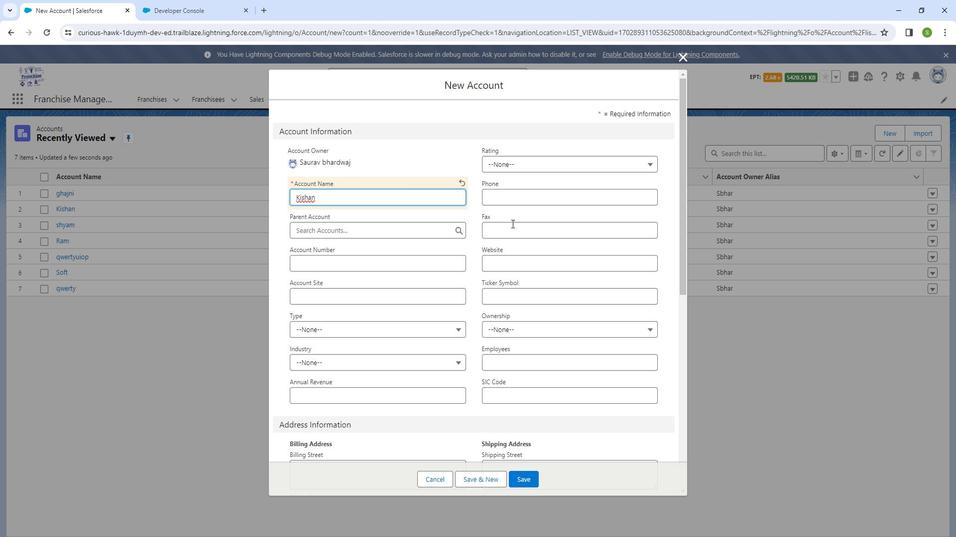 
Action: Mouse pressed left at (518, 223)
Screenshot: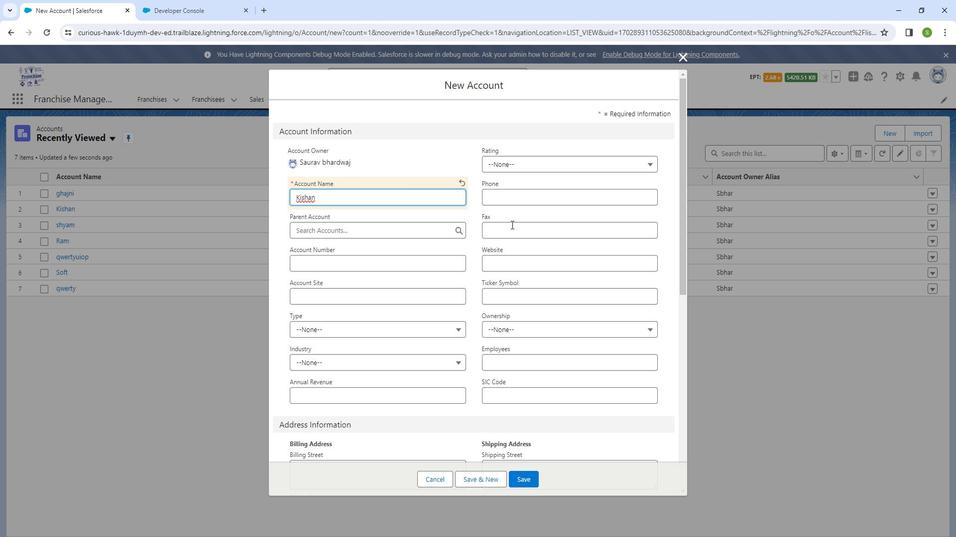 
Action: Mouse moved to (518, 223)
Screenshot: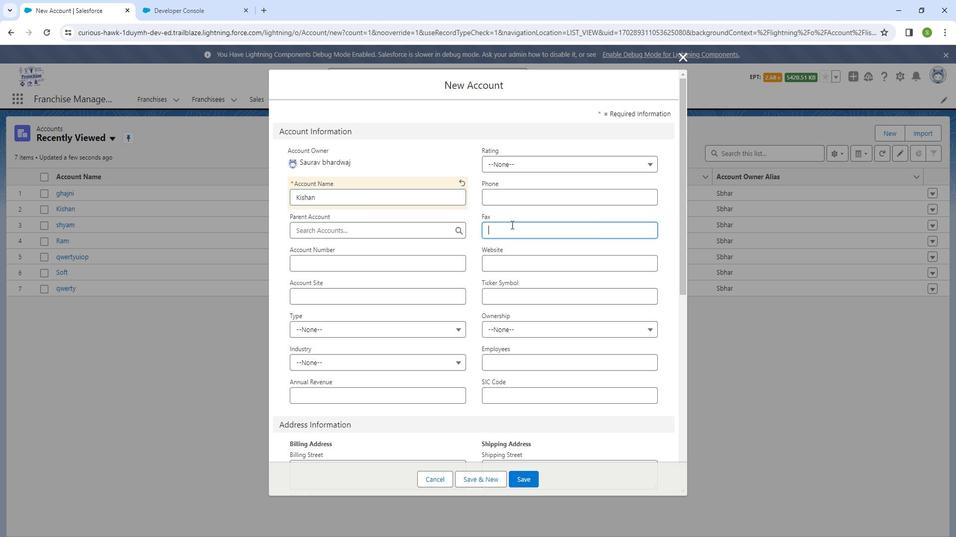 
Action: Key pressed 12
Screenshot: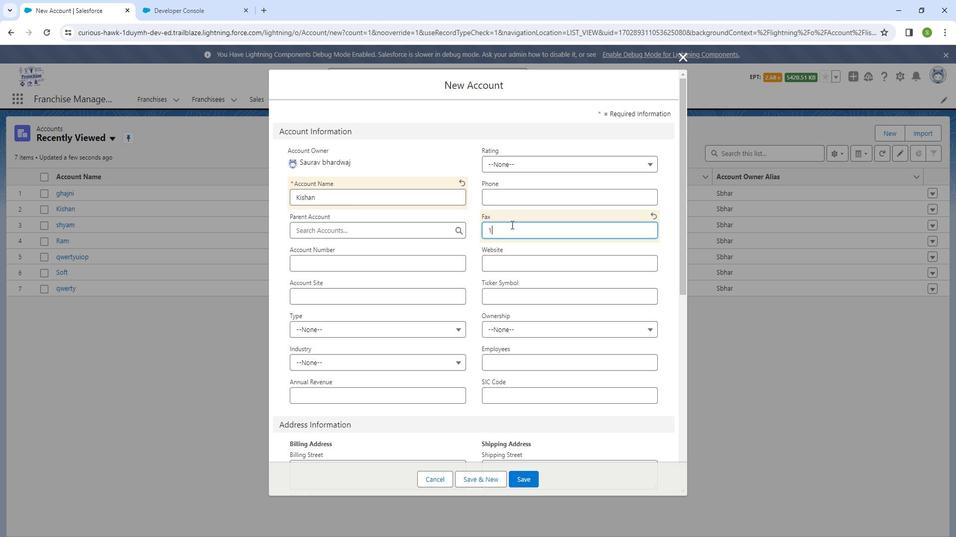 
Action: Mouse moved to (516, 226)
Screenshot: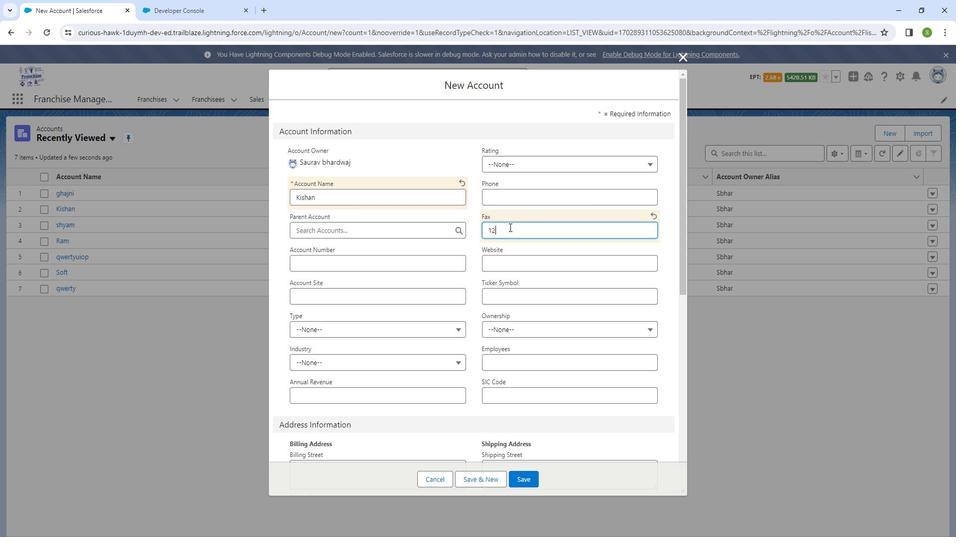 
Action: Key pressed 3
Screenshot: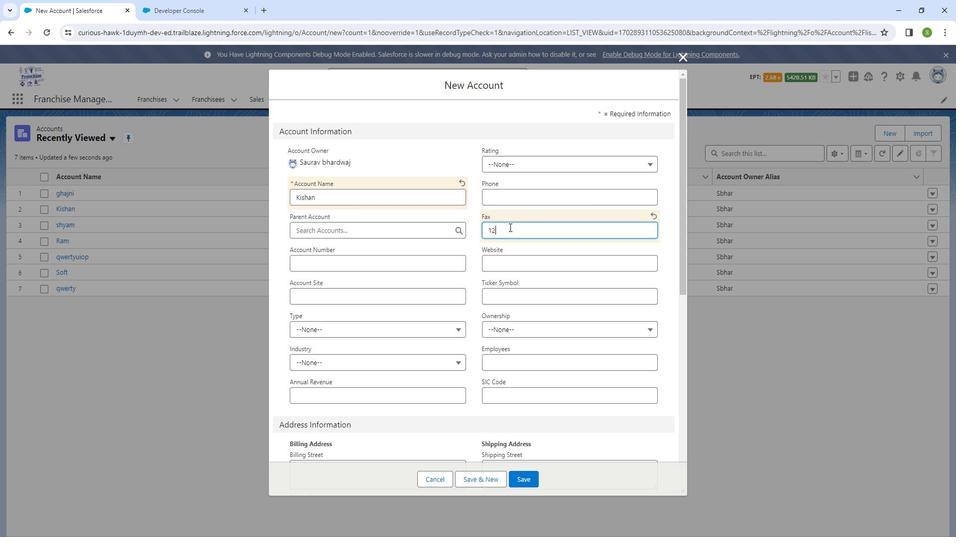 
Action: Mouse moved to (532, 464)
Screenshot: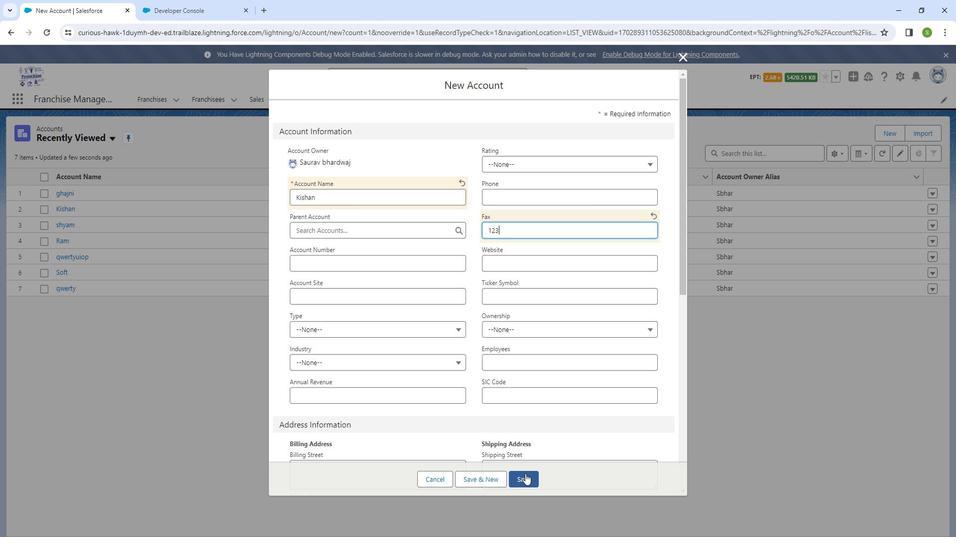 
Action: Mouse pressed left at (532, 464)
Screenshot: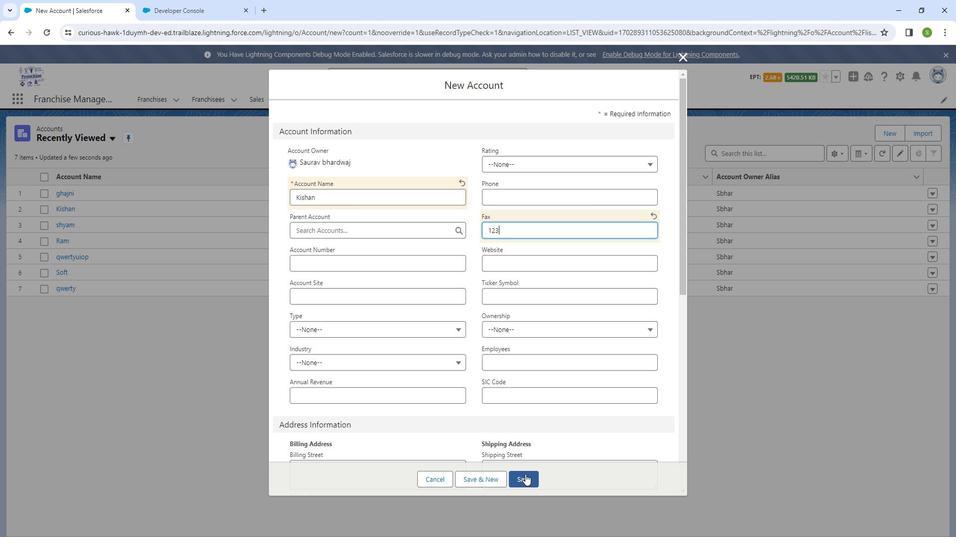 
Action: Mouse moved to (224, 12)
Screenshot: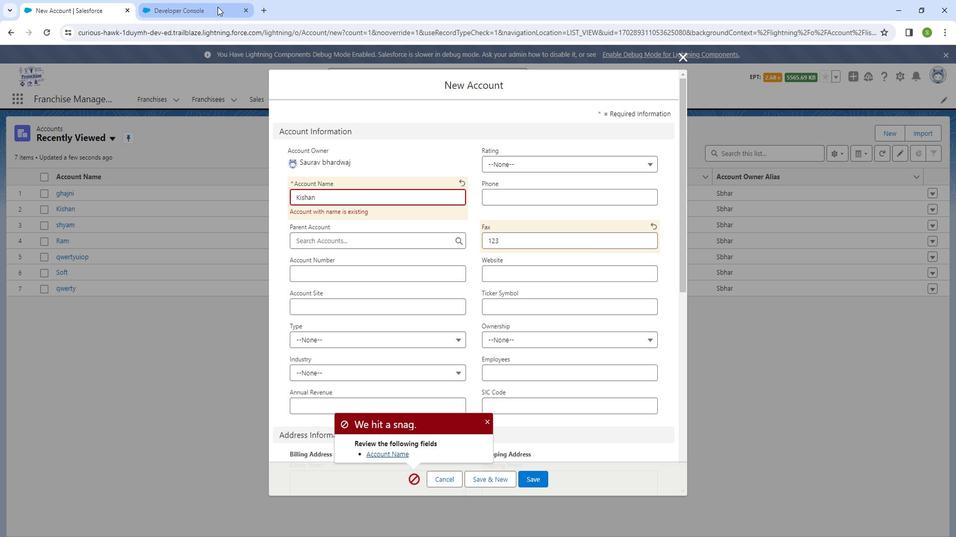 
Action: Mouse pressed left at (224, 12)
Screenshot: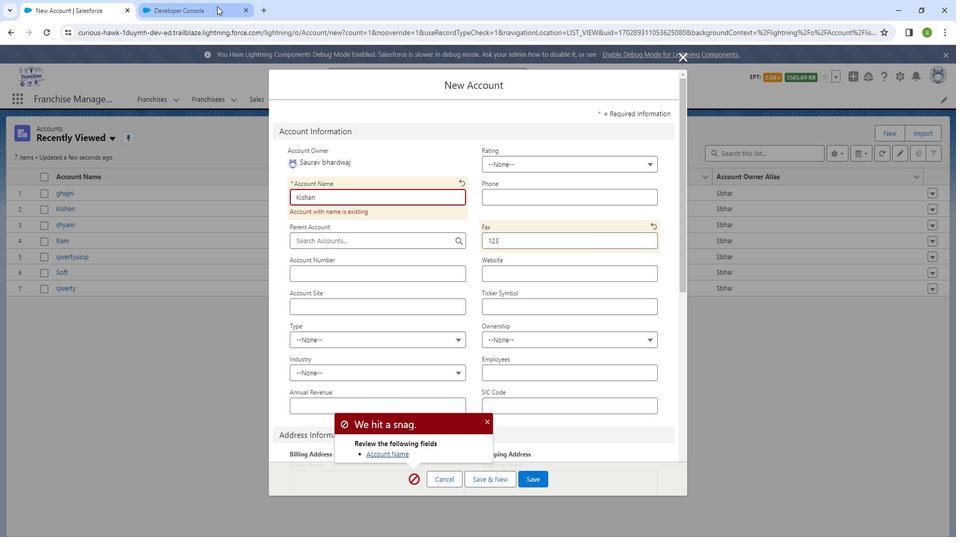 
Action: Mouse moved to (16, 57)
Screenshot: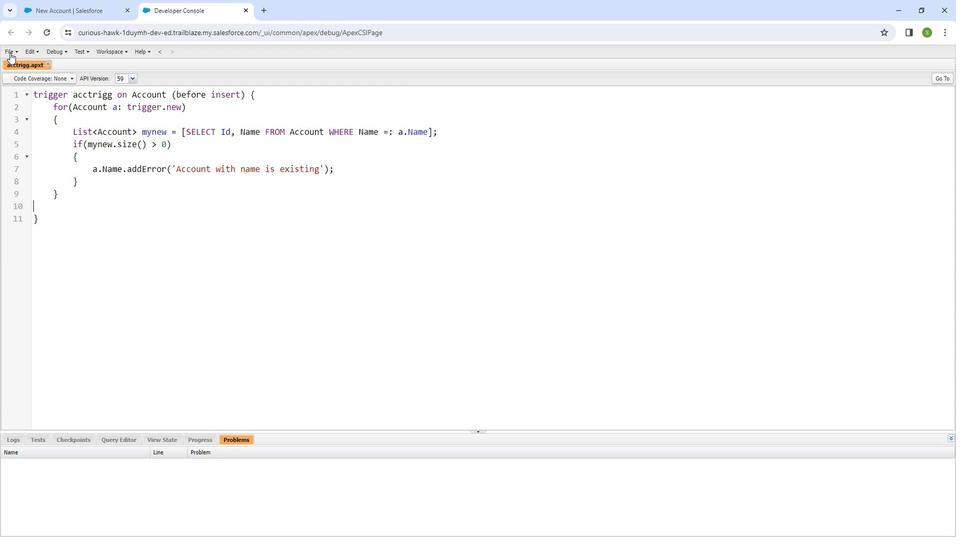 
Action: Mouse pressed left at (16, 57)
Screenshot: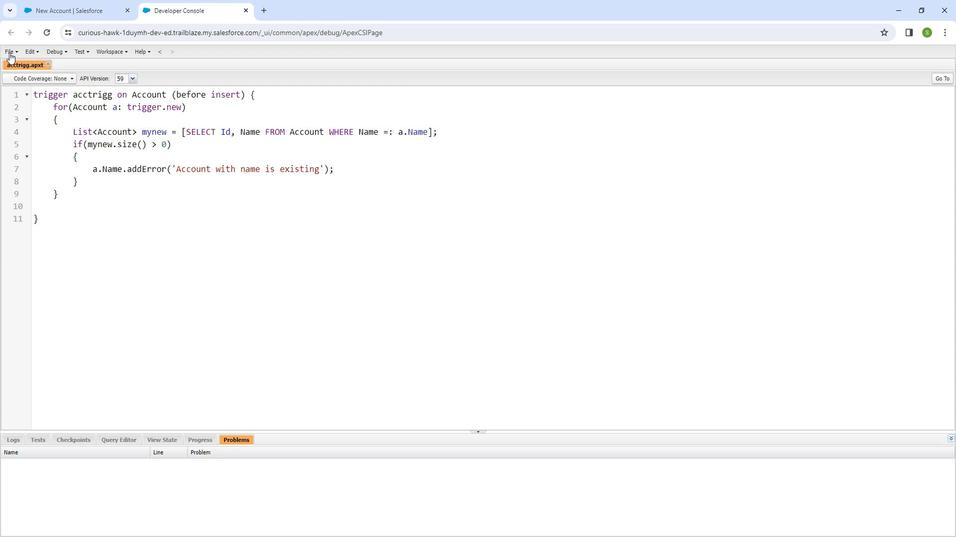 
Action: Mouse moved to (177, 71)
Screenshot: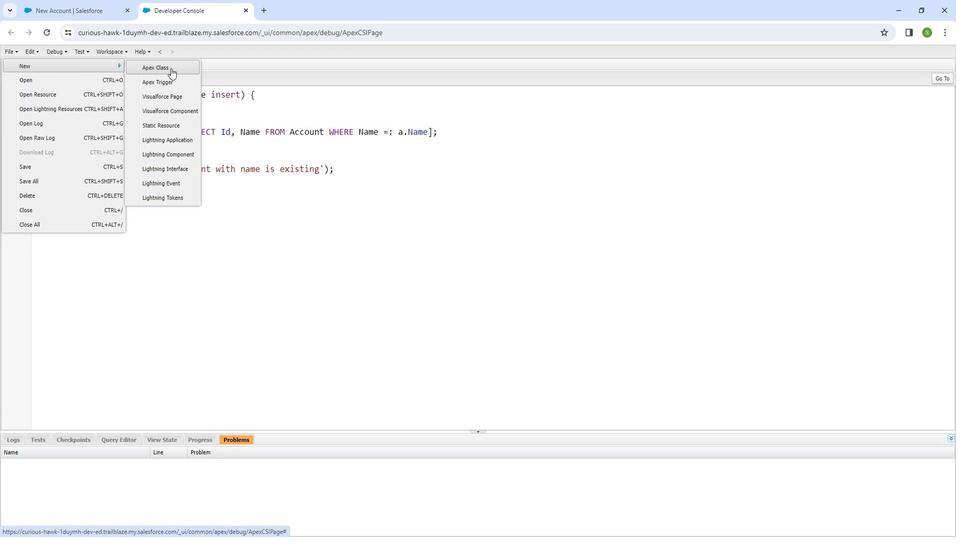 
Action: Mouse pressed left at (177, 71)
Screenshot: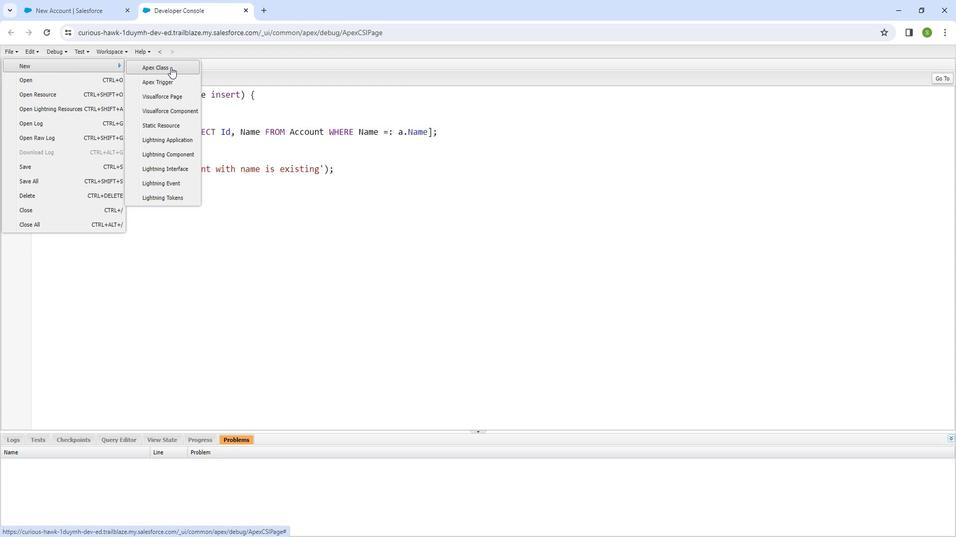 
Action: Mouse moved to (447, 286)
Screenshot: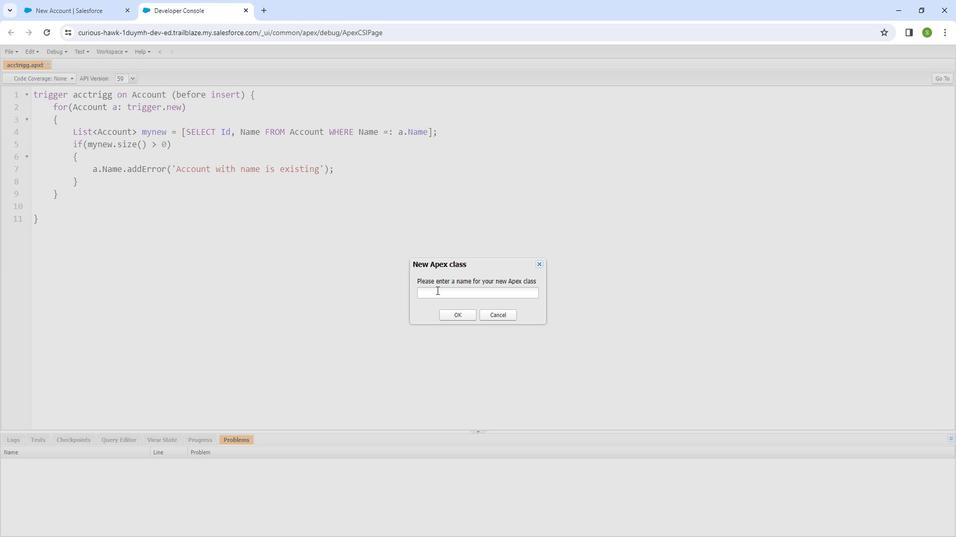 
Action: Mouse pressed left at (447, 286)
Screenshot: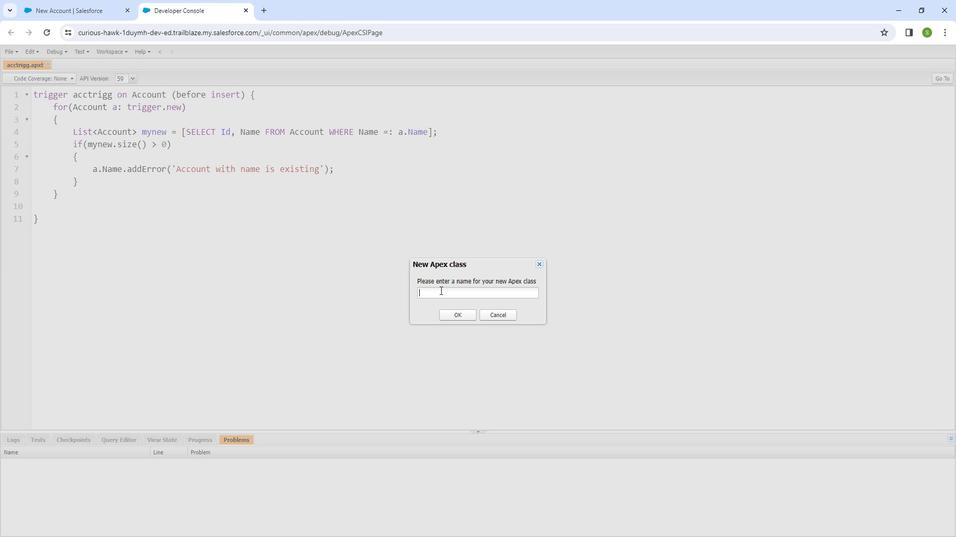 
Action: Mouse moved to (425, 282)
Screenshot: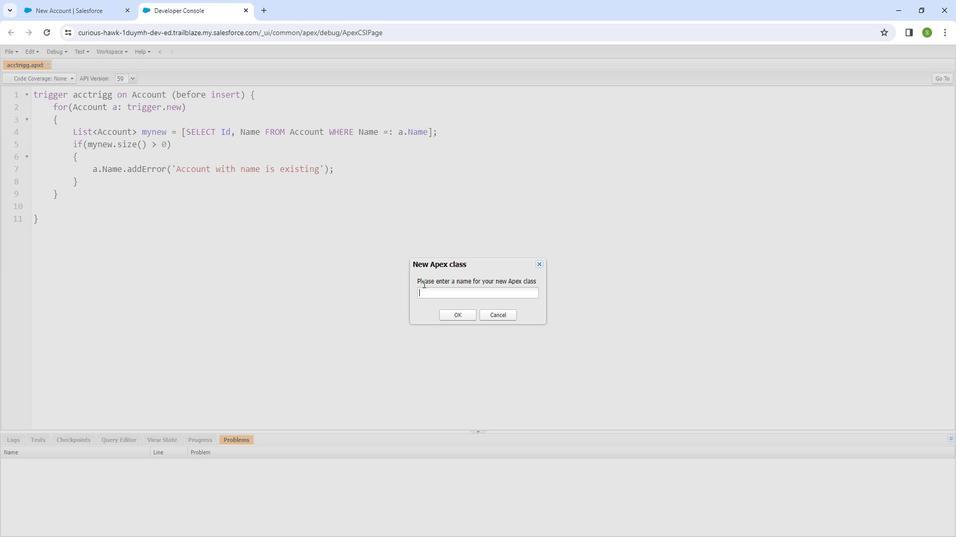 
Action: Key pressed acc<Key.shift_r>trigg<Key.shift_r>Test
Screenshot: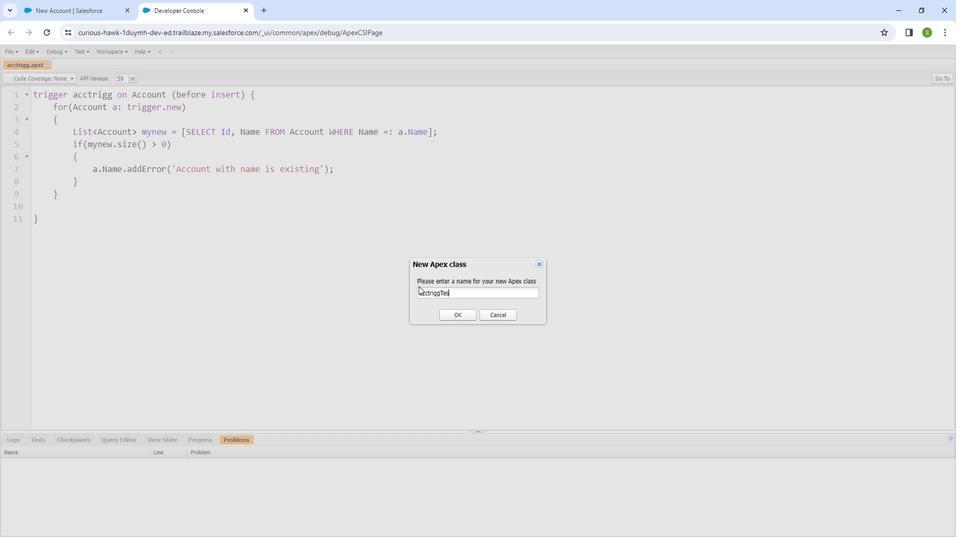 
Action: Mouse moved to (470, 306)
Screenshot: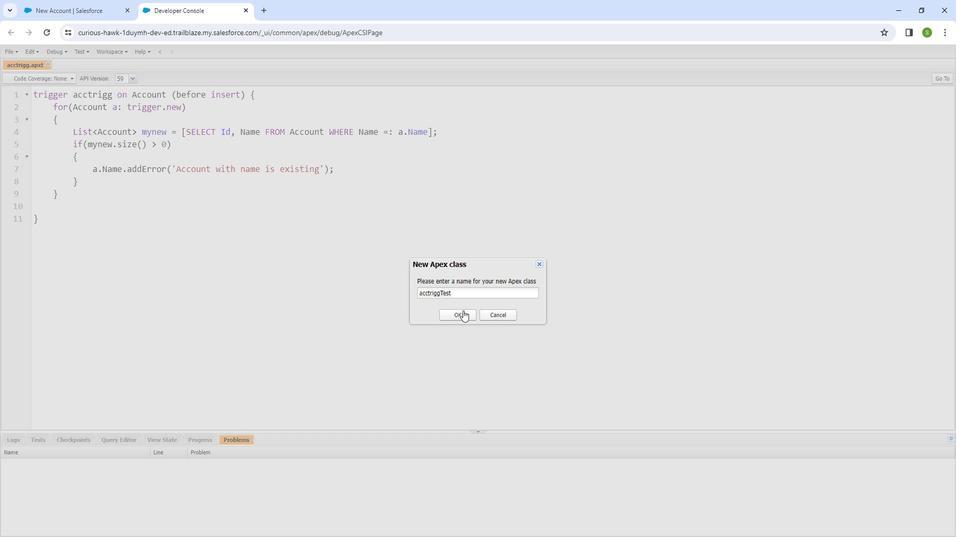 
Action: Mouse pressed left at (470, 306)
Screenshot: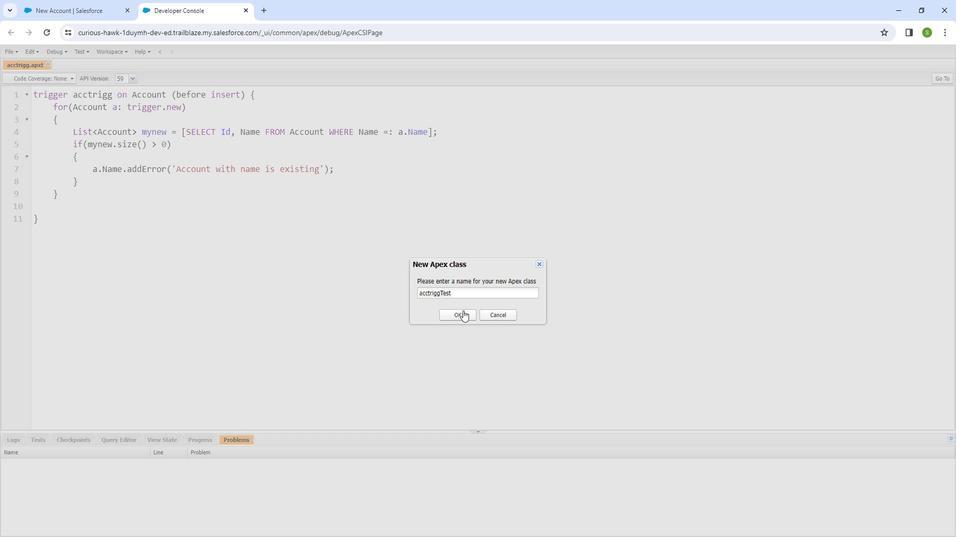 
Action: Mouse moved to (174, 99)
Screenshot: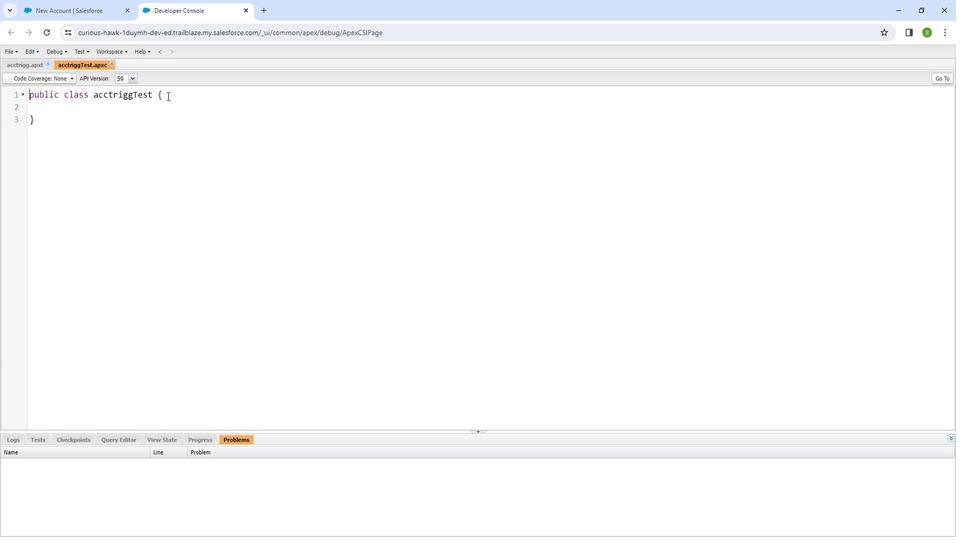 
Action: Mouse pressed left at (174, 99)
Screenshot: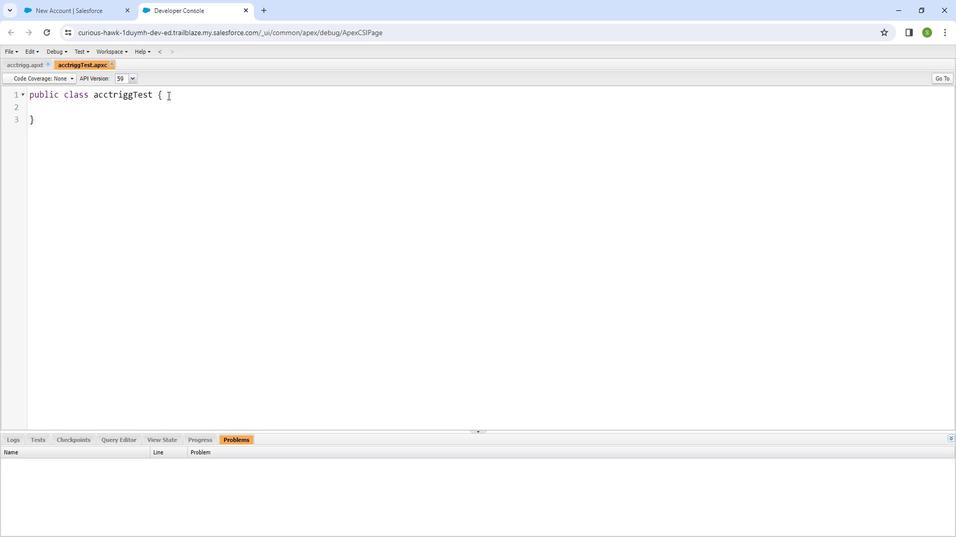 
Action: Mouse moved to (39, 98)
Screenshot: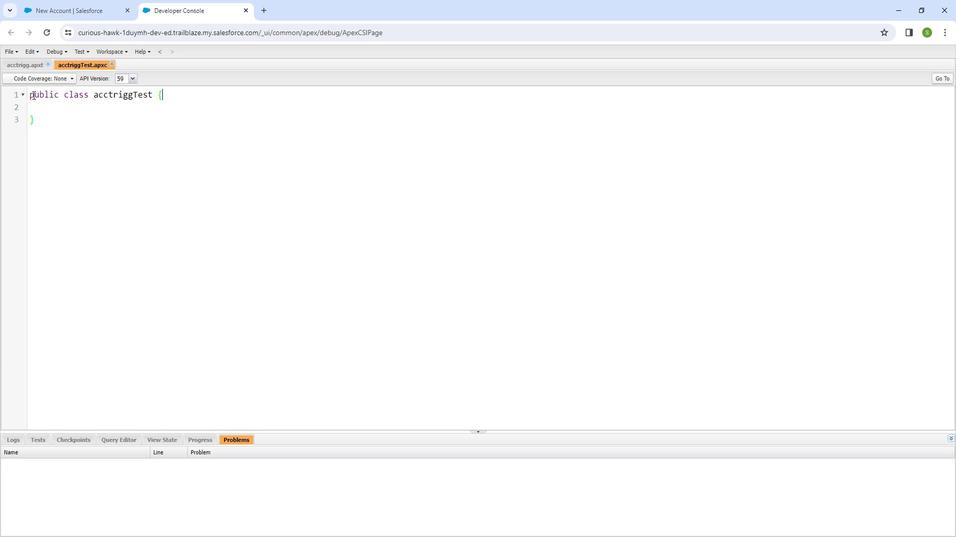 
Action: Mouse pressed left at (39, 98)
Screenshot: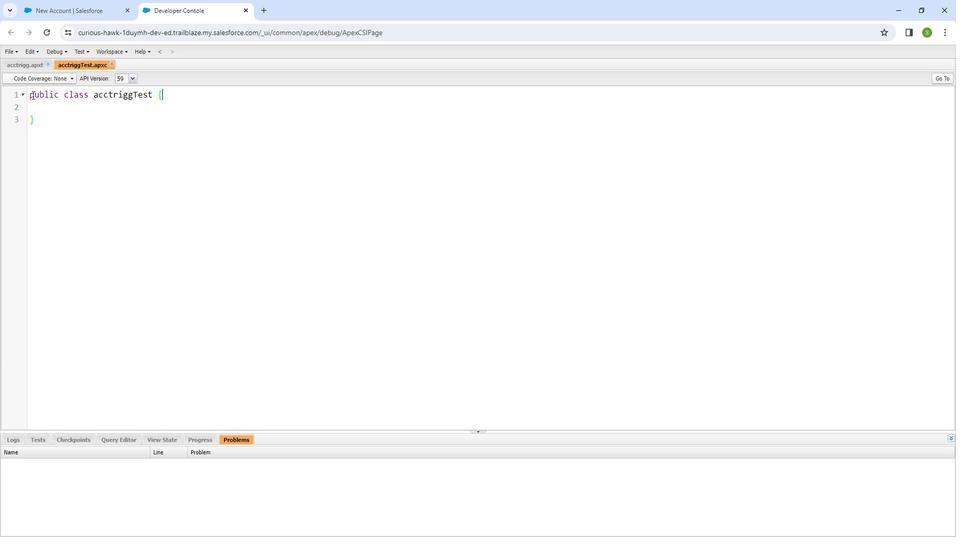 
Action: Mouse moved to (36, 98)
Screenshot: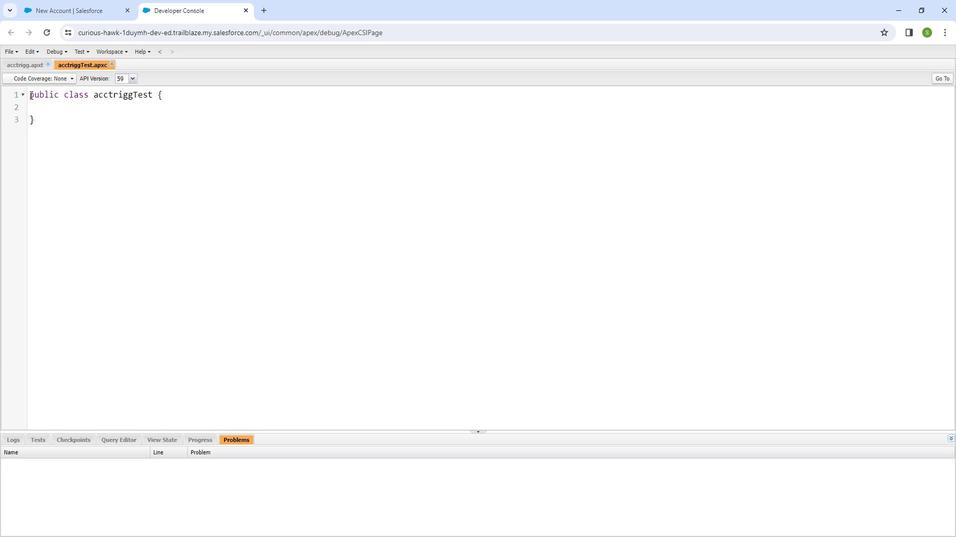 
Action: Mouse pressed left at (36, 98)
Screenshot: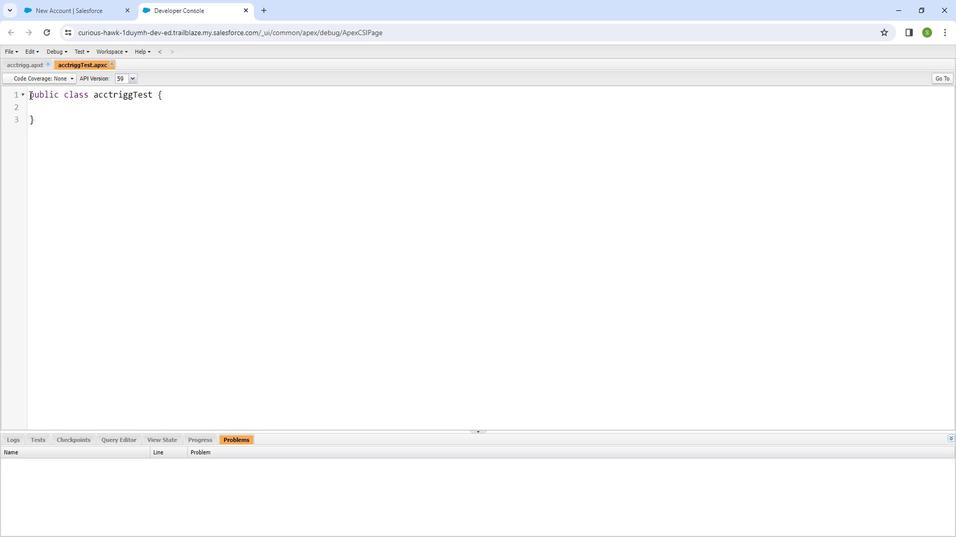 
Action: Mouse moved to (41, 103)
Screenshot: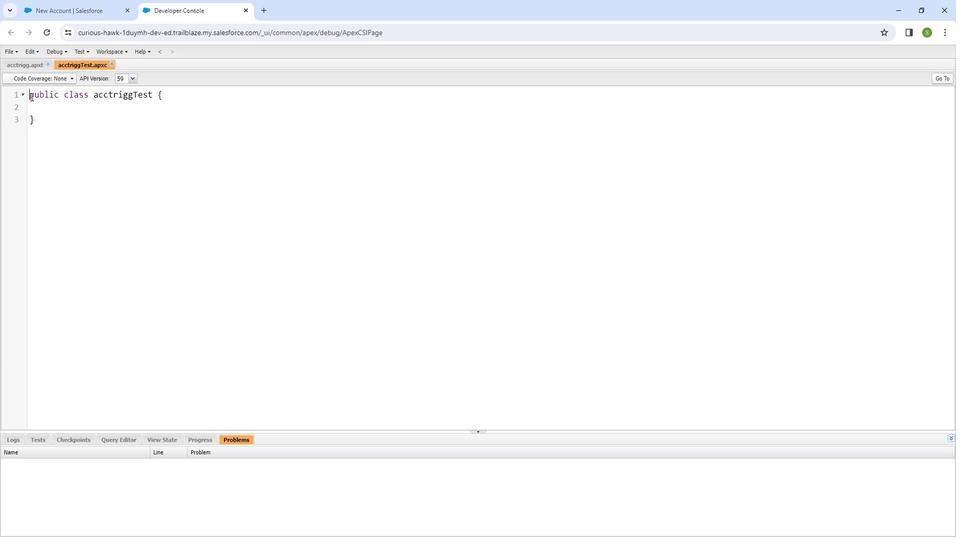 
Action: Key pressed <Key.enter>
Screenshot: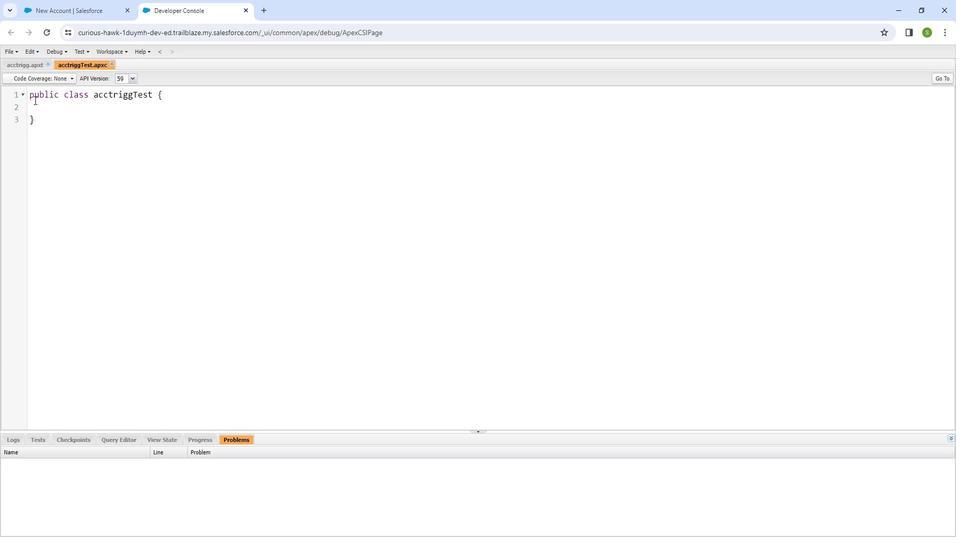 
Action: Mouse moved to (41, 103)
Screenshot: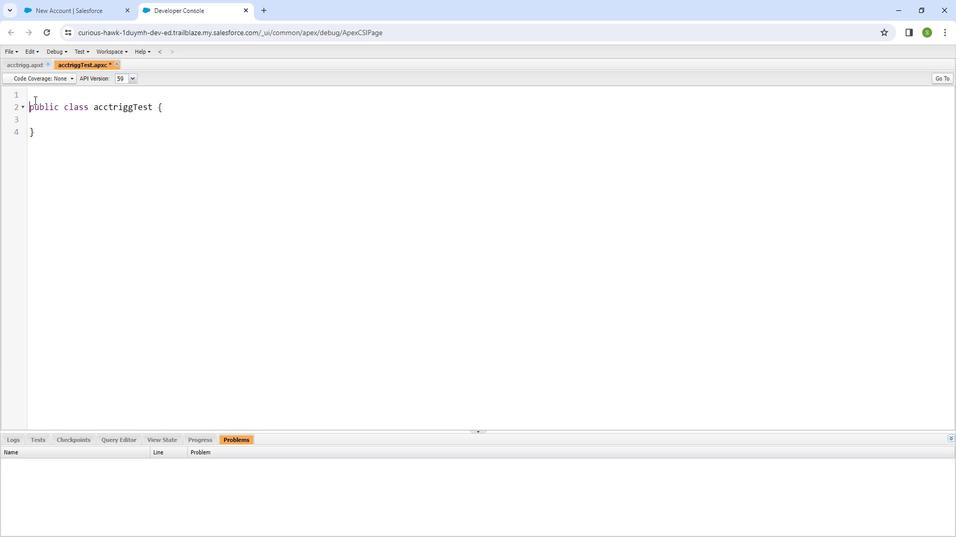 
Action: Key pressed <Key.up><Key.shift>@<Key.shift>Te<Key.backspace><Key.backspace>is<Key.shift_r><Key.shift_r>Test
Screenshot: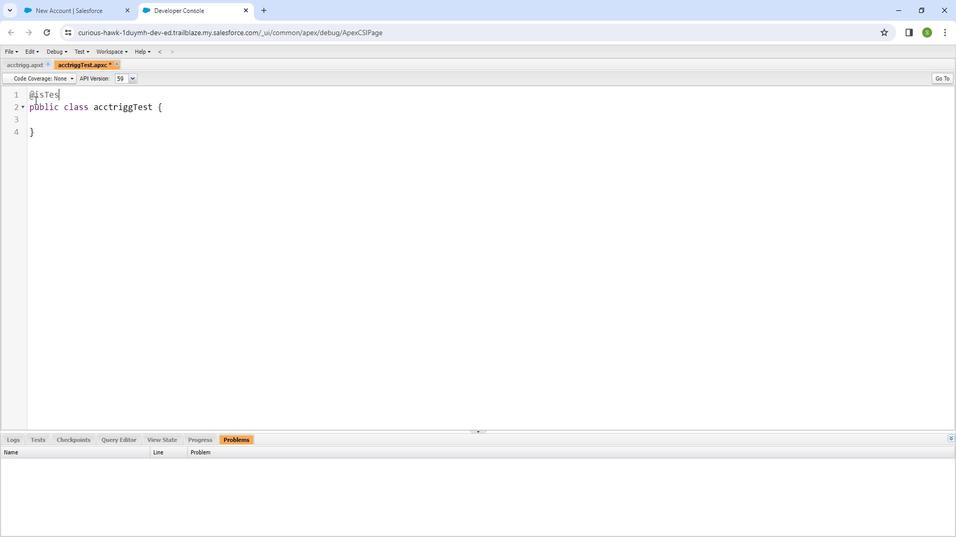 
Action: Mouse moved to (173, 109)
Screenshot: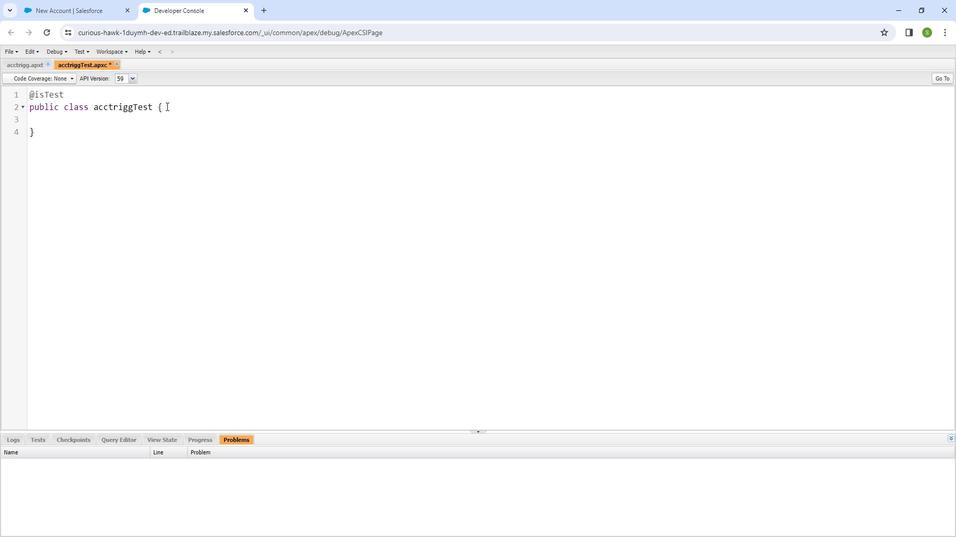 
Action: Mouse pressed left at (173, 109)
Screenshot: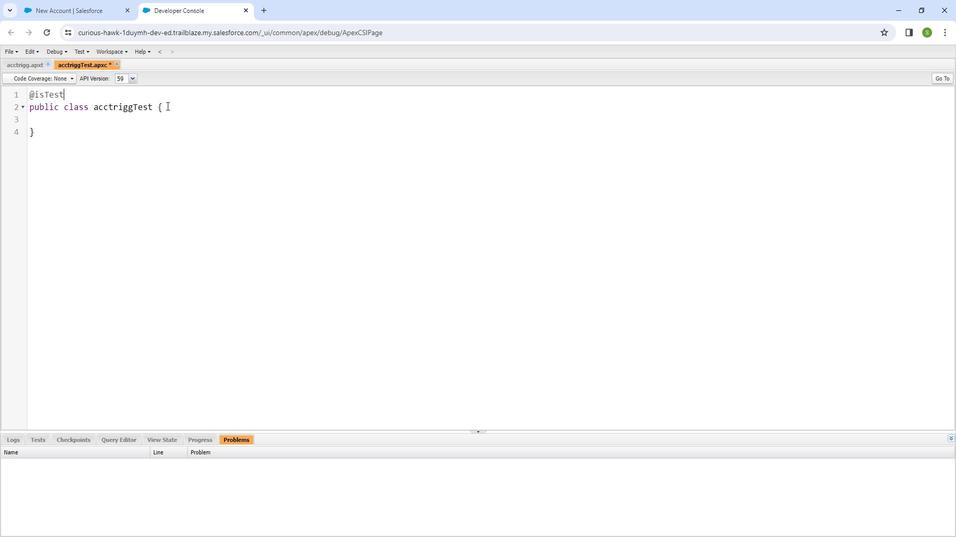 
Action: Key pressed <Key.enter>
Screenshot: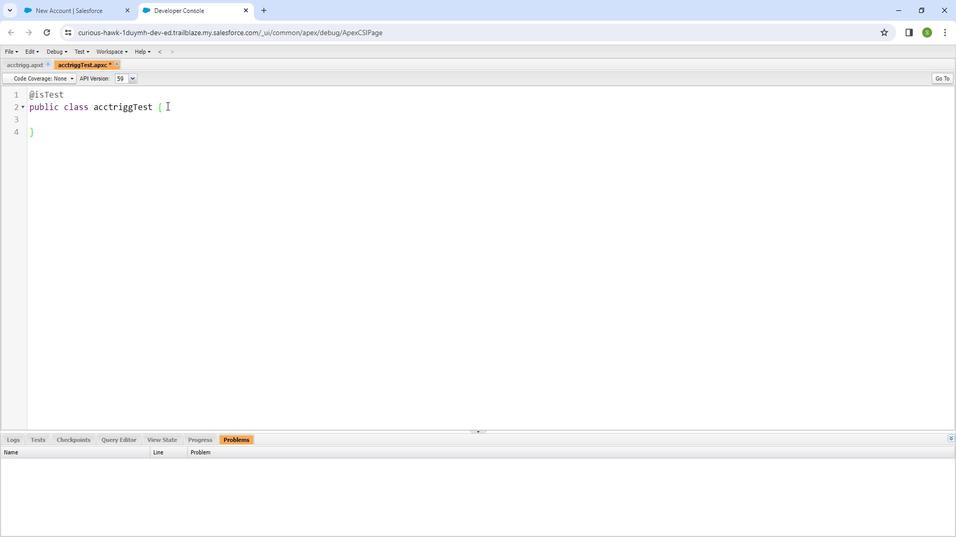 
Action: Mouse moved to (126, 116)
Screenshot: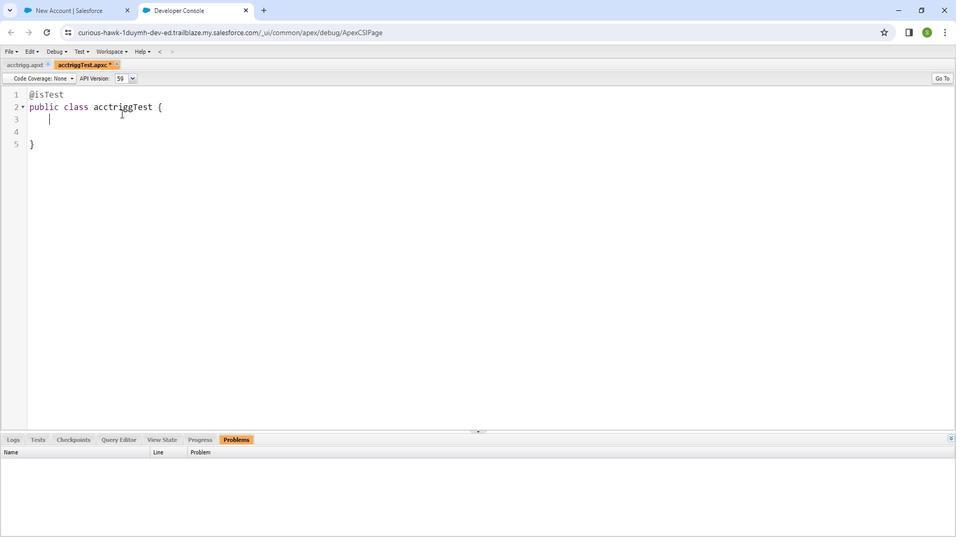 
Action: Mouse pressed left at (126, 116)
Screenshot: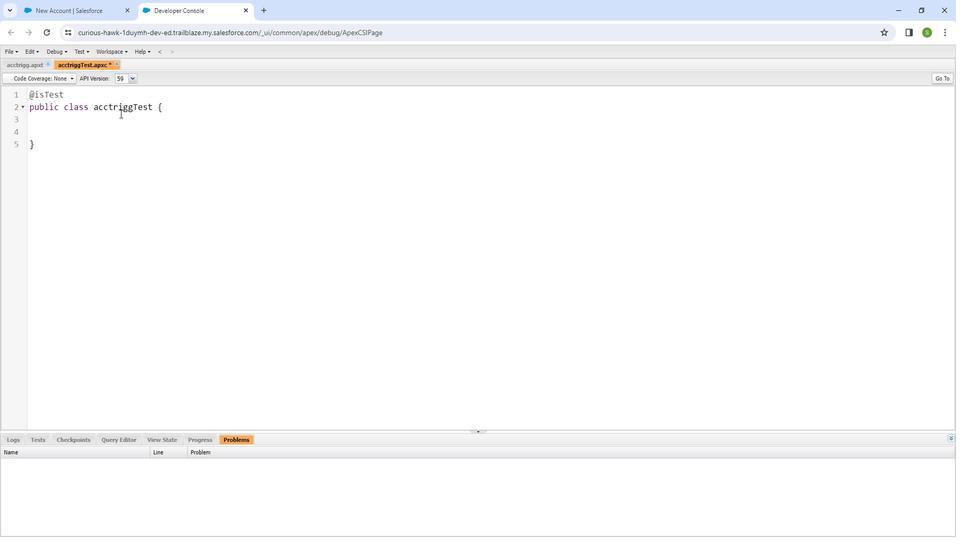 
Action: Mouse moved to (120, 120)
Screenshot: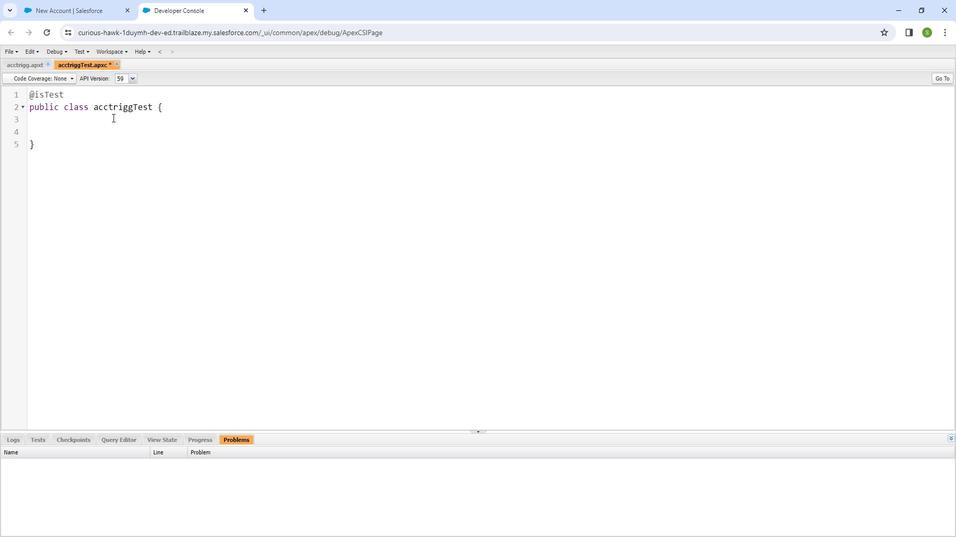 
Action: Key pressed public<Key.space>static<Key.space>test<Key.shift_r>Method<Key.space>boid<Key.space><Key.backspace><Key.backspace><Key.backspace><Key.backspace><Key.backspace>void<Key.space>test<Key.shift_r>Insert<Key.shift_r><Key.shift_r><Key.shift_r><Key.shift_r><Key.shift_r><Key.shift_r><Key.shift_r><Key.shift_r>(<Key.right><Key.enter><Key.shift_r>{<Key.enter><Key.shift_r>String<Key.space>add<Key.shift_r>Error;<Key.enter><Key.shift_r>String<Key.space>myname<Key.space>=<Key.space>'<Key.shift_r>Kishan<Key.right>;<Key.enter><Key.shift_r>Account<Key.space>a2<Key.space>=<Key.space>new<Key.space><Key.enter>
Screenshot: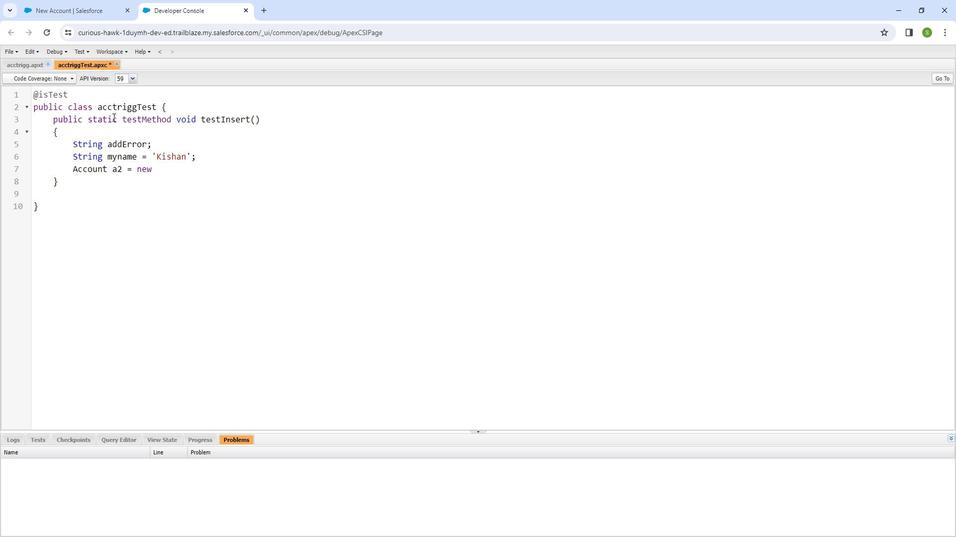 
Action: Mouse moved to (161, 172)
Screenshot: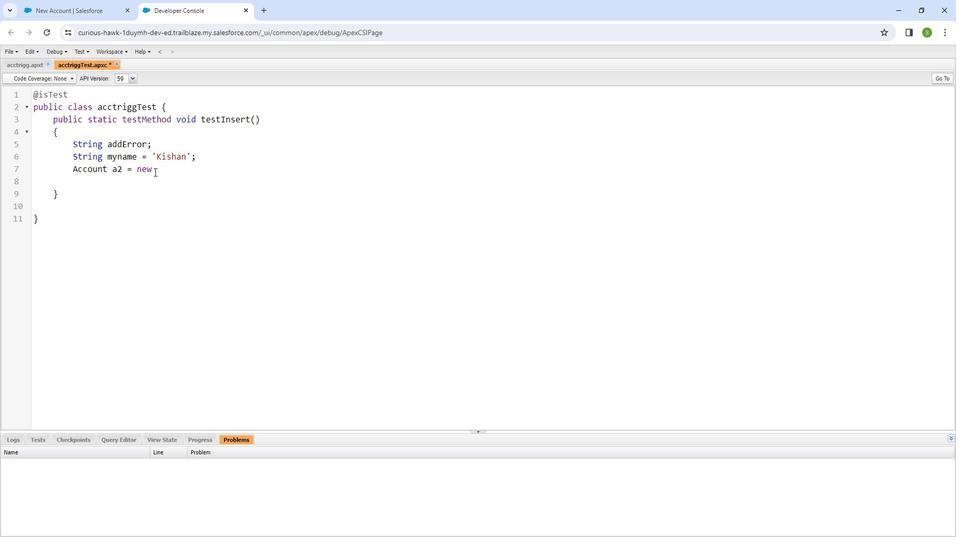 
Action: Mouse pressed left at (161, 172)
Screenshot: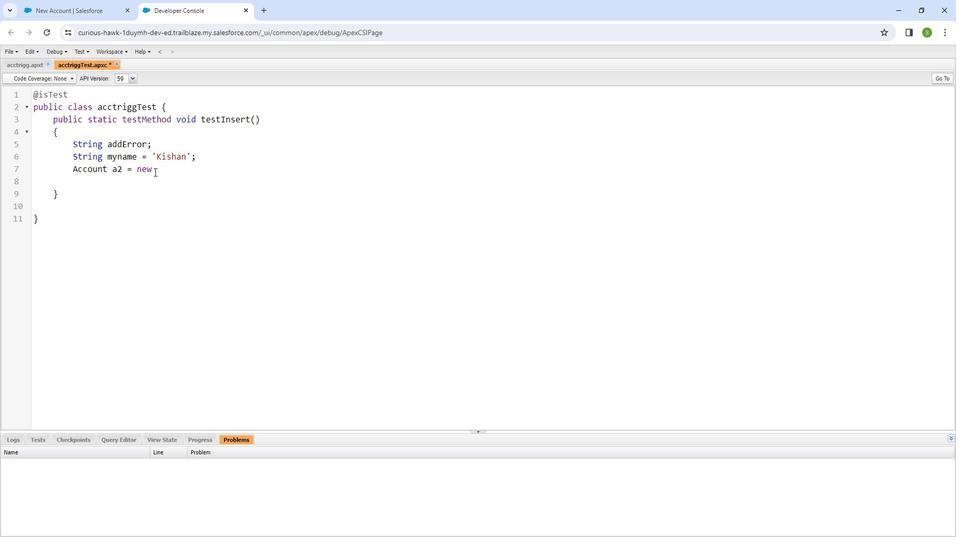 
Action: Mouse moved to (160, 172)
Screenshot: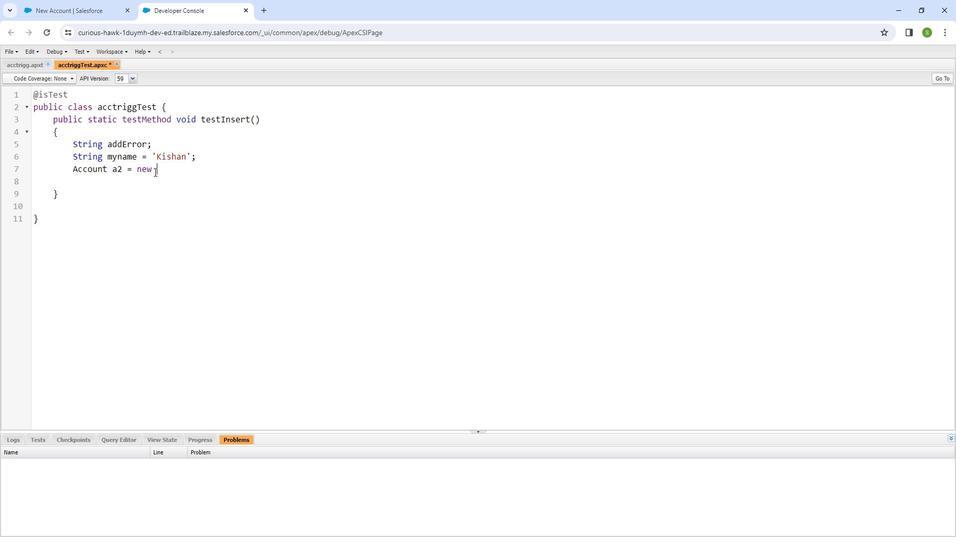 
Action: Key pressed <Key.shift_r>Account<Key.shift_r><Key.shift_r><Key.shift_r><Key.shift_r><Key.shift_r><Key.shift_r><Key.shift_r><Key.shift_r><Key.shift_r><Key.shift_r><Key.shift_r><Key.shift_r><Key.shift_r><Key.shift_r><Key.shift_r>(name=<Key.space>myname<Key.left><Key.left><Key.left><Key.left><Key.left><Key.left><Key.left><Key.left><Key.space><Key.right><Key.right><Key.right><Key.right><Key.right><Key.right><Key.right><Key.right><Key.right>;<Key.enter><Key.shift_r>List<Key.shift_r><Key.shift_r><<Key.shift_r><Key.shift_r><Key.shift_r><Key.shift_r><Key.shift_r><Key.shift_r><Key.shift_r><Key.shift_r>Account<Key.shift_r>><Key.space>x<Key.space>=<Key.space>[]<Key.left><Key.shift_r>SELECT<Key.space><Key.shift_r>Id,<Key.space><Key.shift_r>Name<Key.space><Key.shift_r>FROM<Key.space><Key.shift_r>Account<Key.space><Key.shift_r>WHERE<Key.space><Key.shift_r>Name<Key.space>=<Key.space><Key.backspace><Key.shift_r>:myname<Key.right>;<Key.enter>if<Key.shift_r><Key.shift_r><Key.shift_r><Key.shift_r>(x.size<Key.shift_r>(<Key.right><Key.space><Key.shift_r><Key.shift_r><1<Key.right><Key.enter><Key.shift_r>{<Key.enter><Key.shift_r>System.assert<Key.shift_r>Equals<Key.shift_r><Key.shift_r><Key.shift_r><Key.shift_r><Key.shift_r>(0,x.size<Key.shift_r><Key.shift_r><Key.shift_r><Key.shift_r><Key.shift_r><Key.shift_r>(<Key.right><Key.right>;<Key.enter><Key.shift_r>Insert<Key.space>a2;<Key.down>else<Key.space><Key.enter><Key.shift_r>{<Key.enter>add<Key.shift_r>Error<Key.space>=<Key.space>'<Key.shift_r>Account<Key.space>with<Key.space>name<Key.space>is<Key.space>existing<Key.down><Key.up><Key.right>;<Key.down>
Screenshot: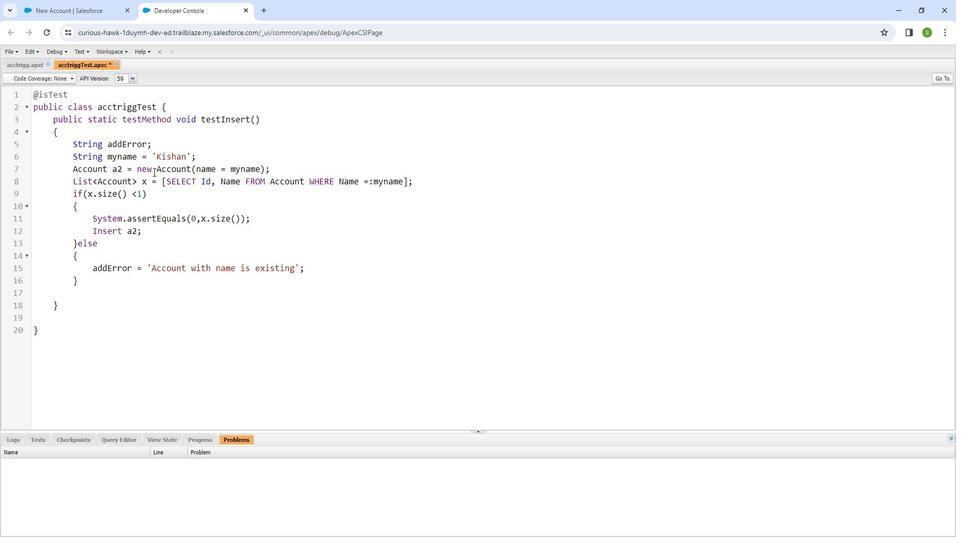 
Action: Mouse moved to (92, 274)
Screenshot: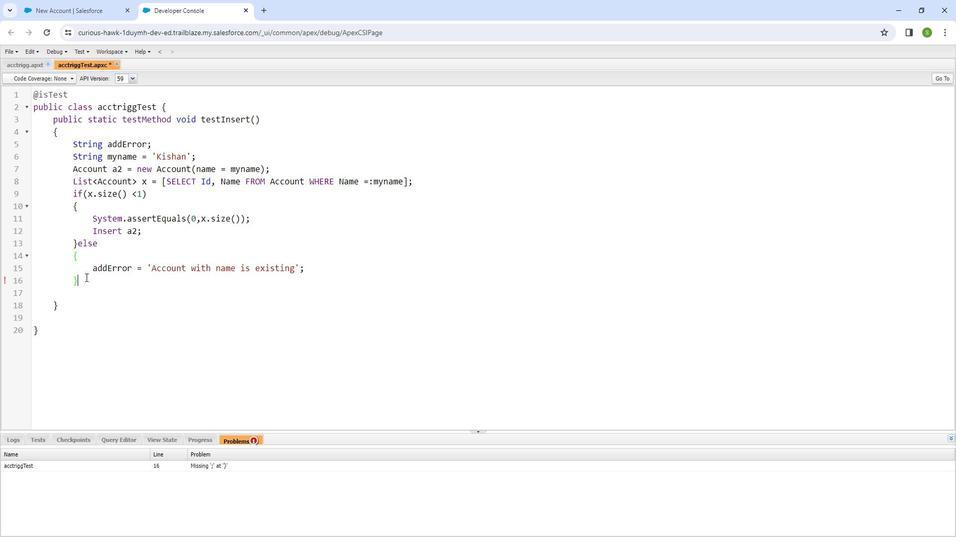 
Action: Mouse pressed left at (92, 274)
Screenshot: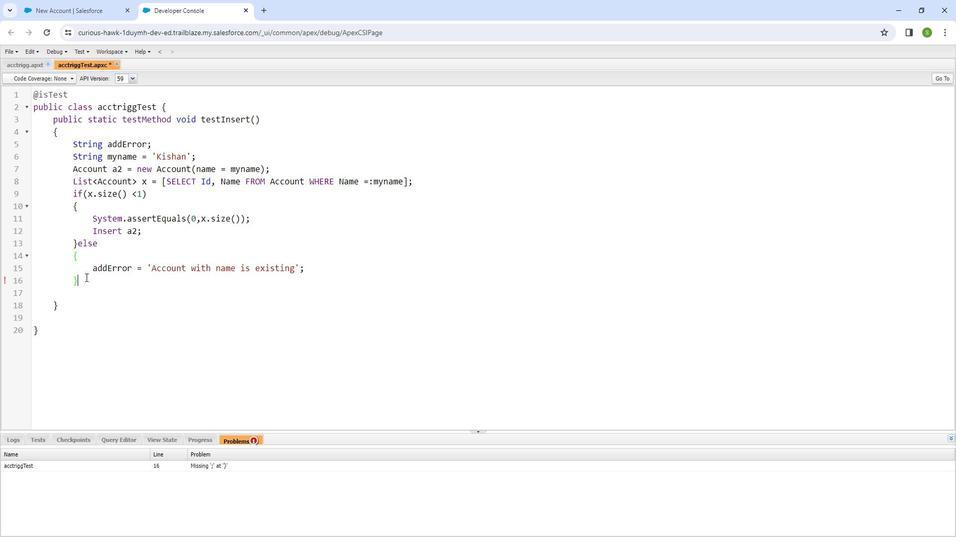 
Action: Mouse moved to (92, 276)
Screenshot: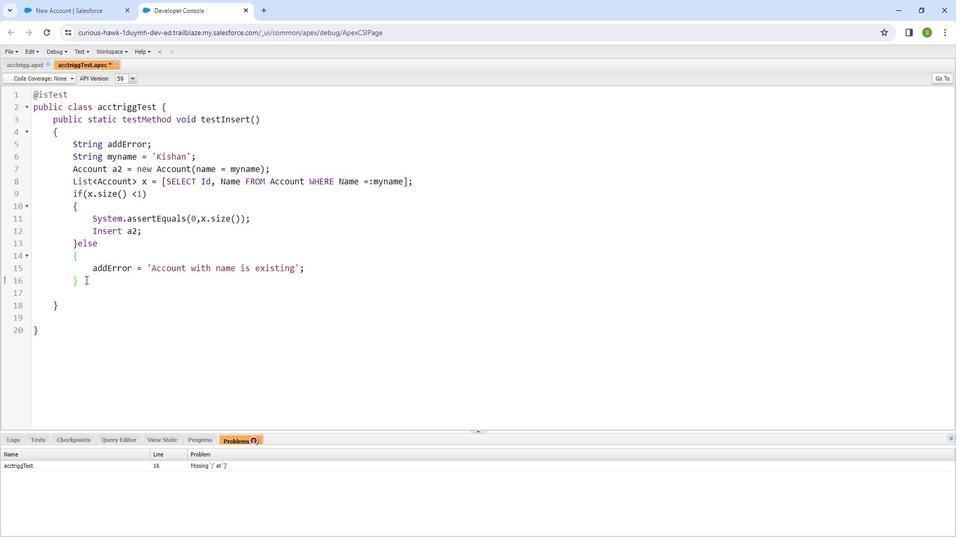 
Action: Key pressed <Key.enter>
Screenshot: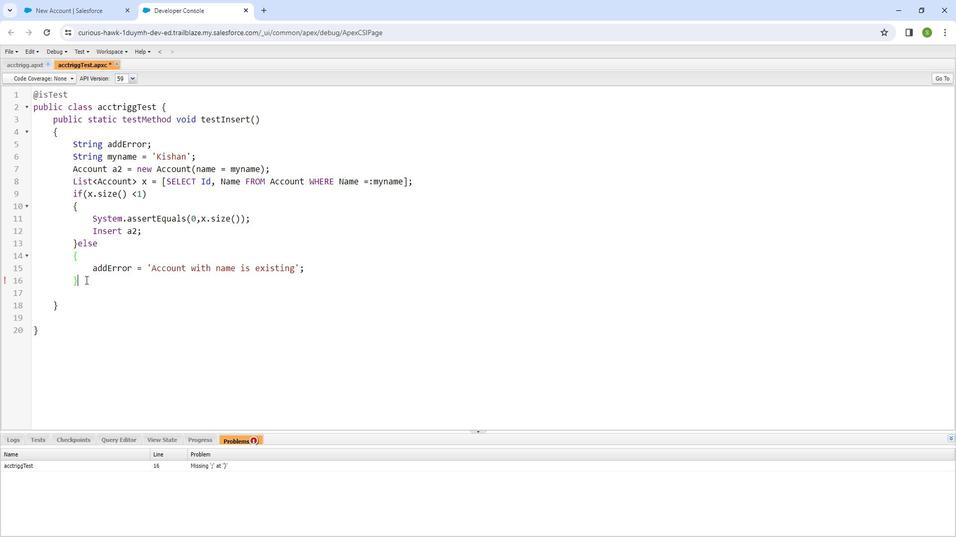 
Action: Mouse moved to (89, 287)
Screenshot: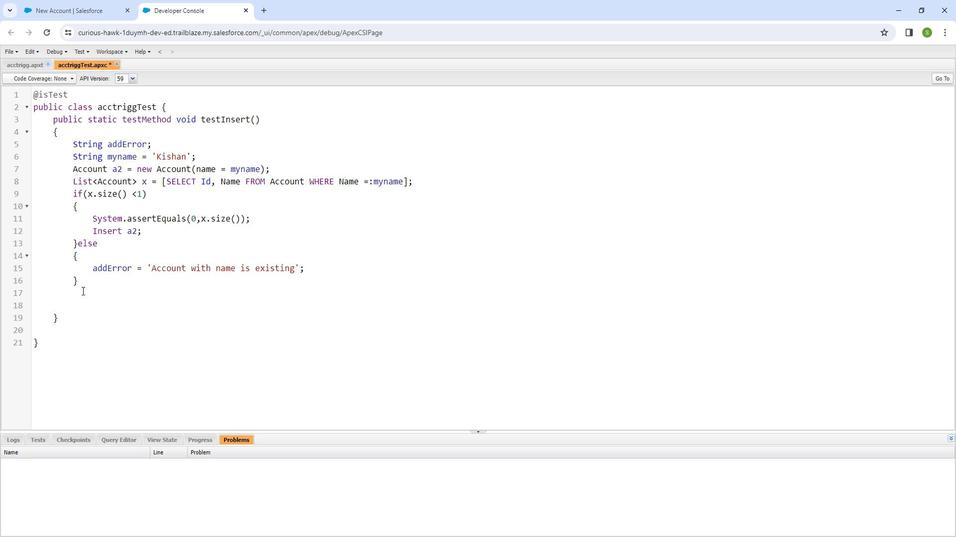 
Action: Key pressed <Key.shift_r>System.assert<Key.shift_r><Key.shift_r><Key.shift_r><Key.shift_r><Key.shift_r><Key.shift_r><Key.shift_r><Key.shift_r><Key.shift_r><Key.shift_r><Key.shift_r><Key.shift_r><Key.shift_r><Key.shift_r><Key.shift_r><Key.shift_r><Key.shift_r><Key.shift_r><Key.shift_r><Key.shift_r><Key.shift_r><Key.shift_r><Key.shift_r><Key.shift_r>Equals<Key.shift_r>('<Key.shift_r><Key.shift_r><Key.shift_r><Key.shift_r><Key.shift_r><Key.shift_r><Key.shift_r><Key.shift_r><Key.shift_r><Key.shift_r><Key.shift_r>Account<Key.space>with<Key.space>name<Key.space>is<Key.space>existing<Key.right>,<Key.space>add<Key.shift_r>Error<Key.right>;
Screenshot: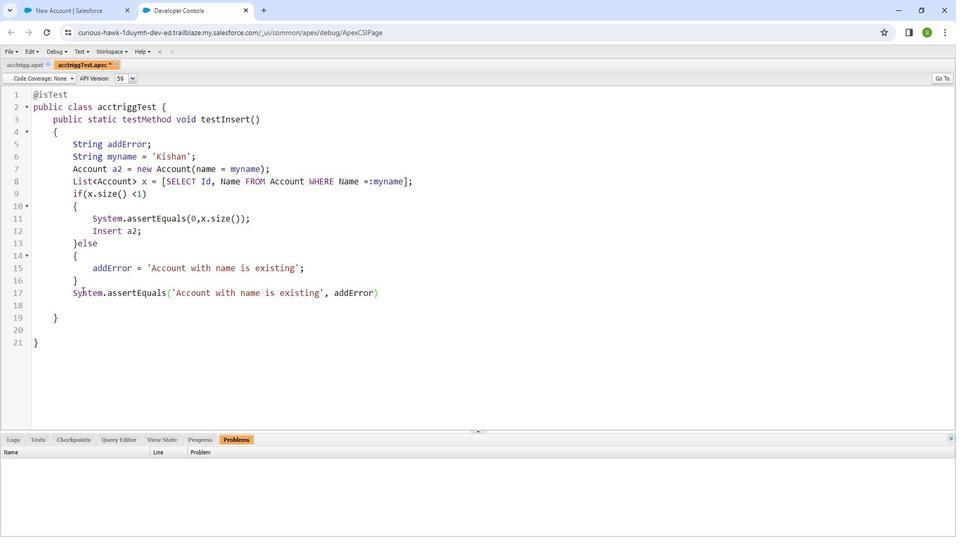 
Action: Mouse moved to (195, 160)
Screenshot: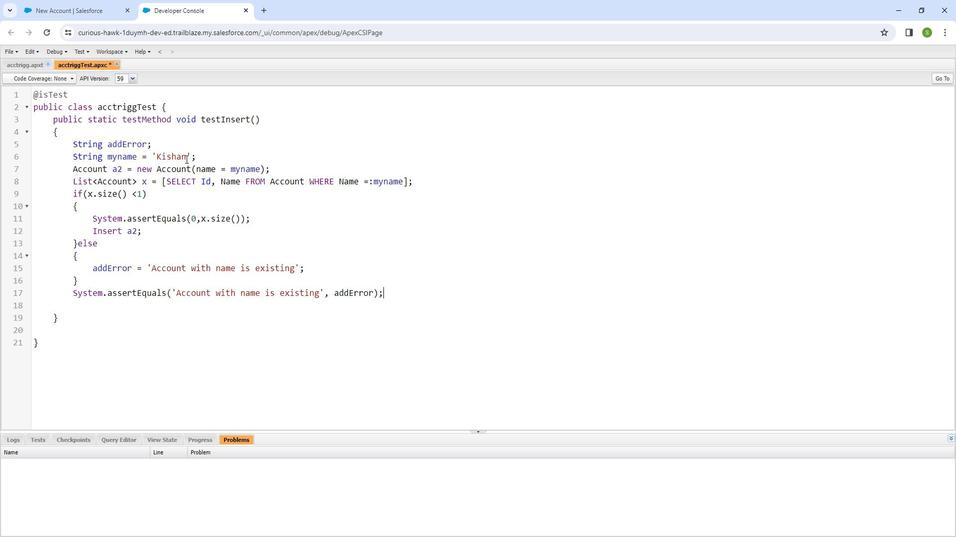 
Action: Mouse pressed left at (195, 160)
Screenshot: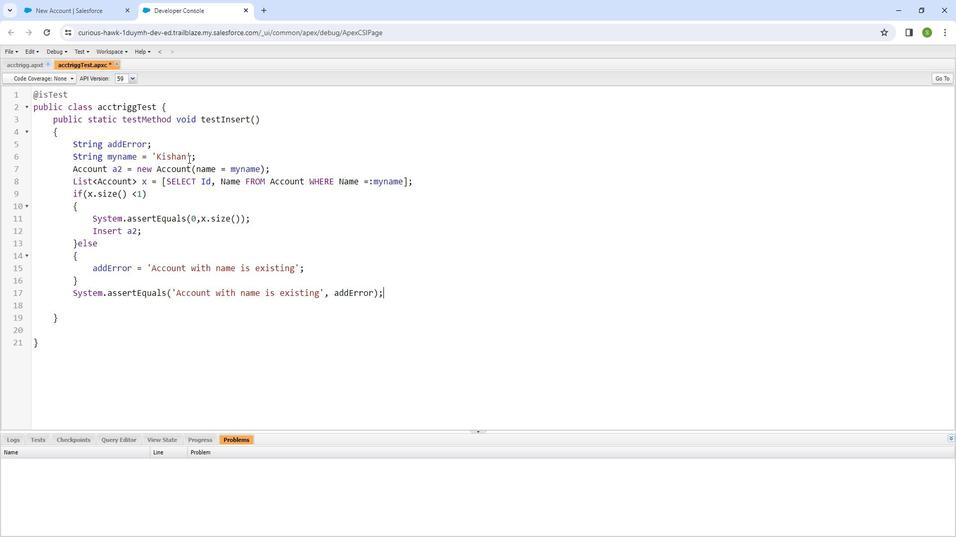 
Action: Mouse moved to (195, 162)
Screenshot: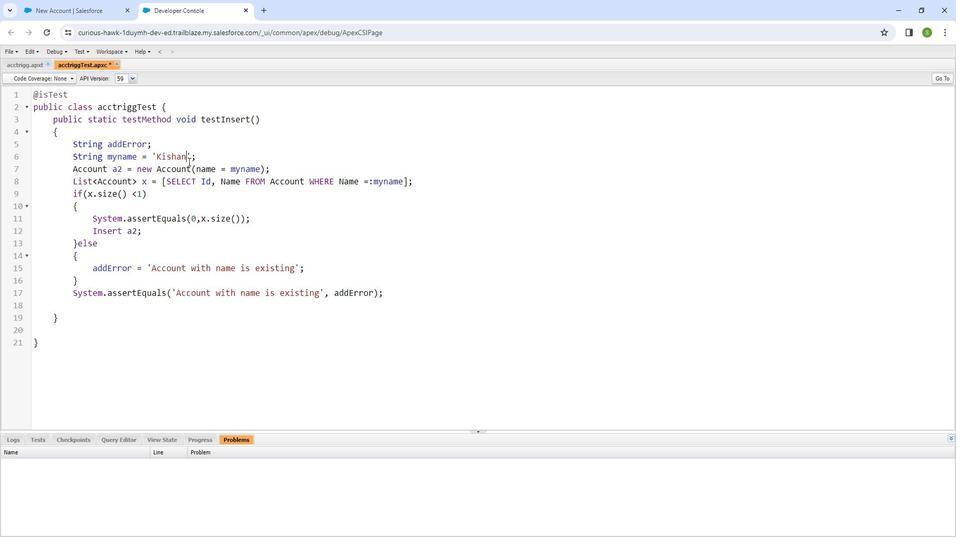 
Action: Key pressed ctrl+S
Screenshot: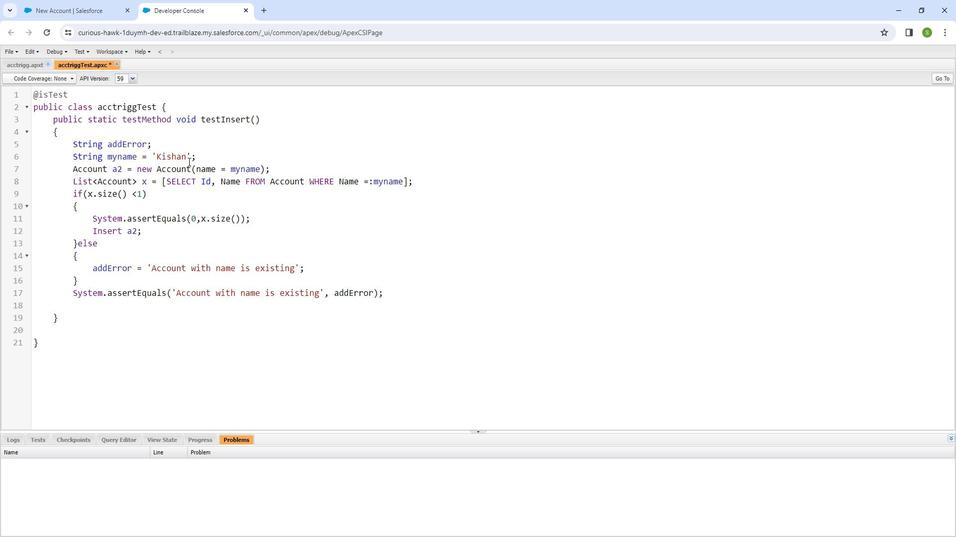
Action: Mouse moved to (931, 82)
Screenshot: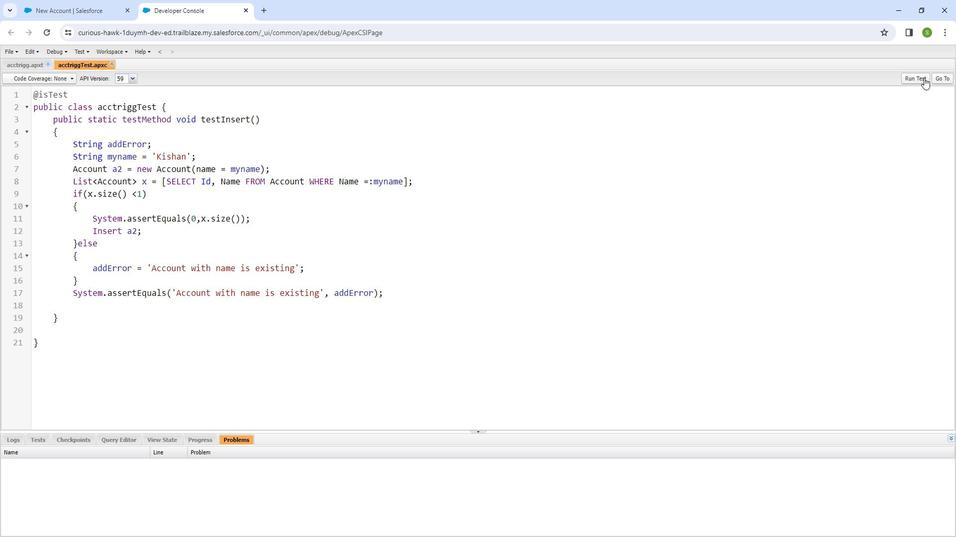 
Action: Mouse pressed left at (931, 82)
Screenshot: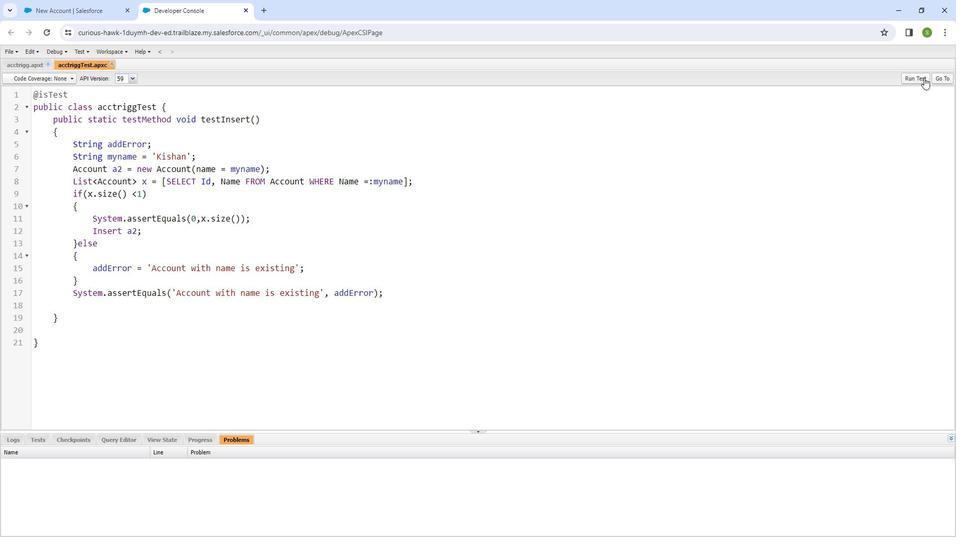
Action: Mouse moved to (41, 433)
Screenshot: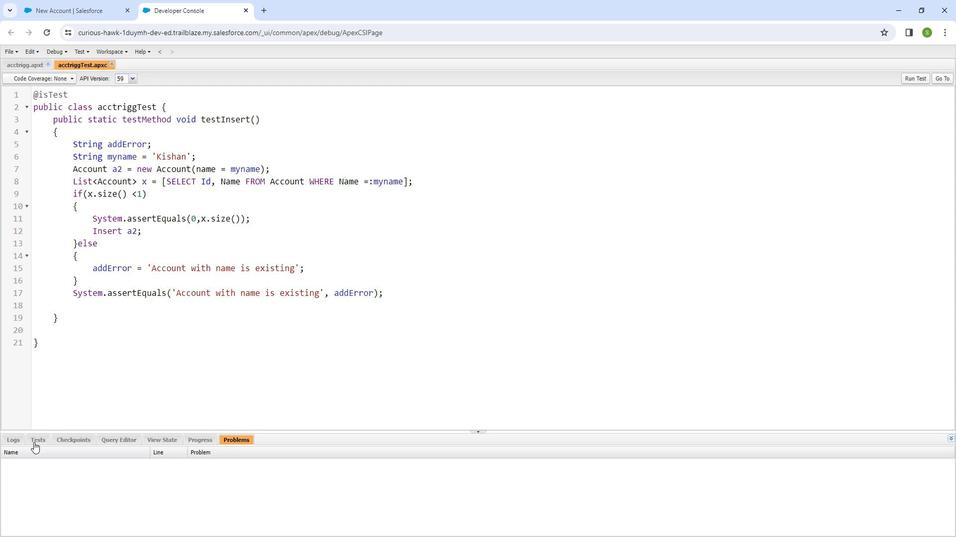 
Action: Mouse pressed left at (41, 433)
Screenshot: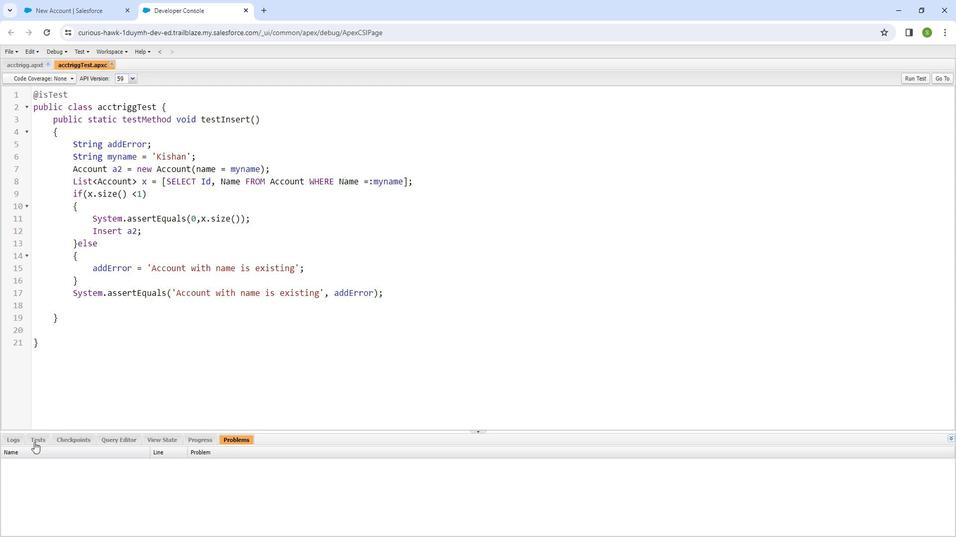 
Action: Mouse moved to (799, 476)
Screenshot: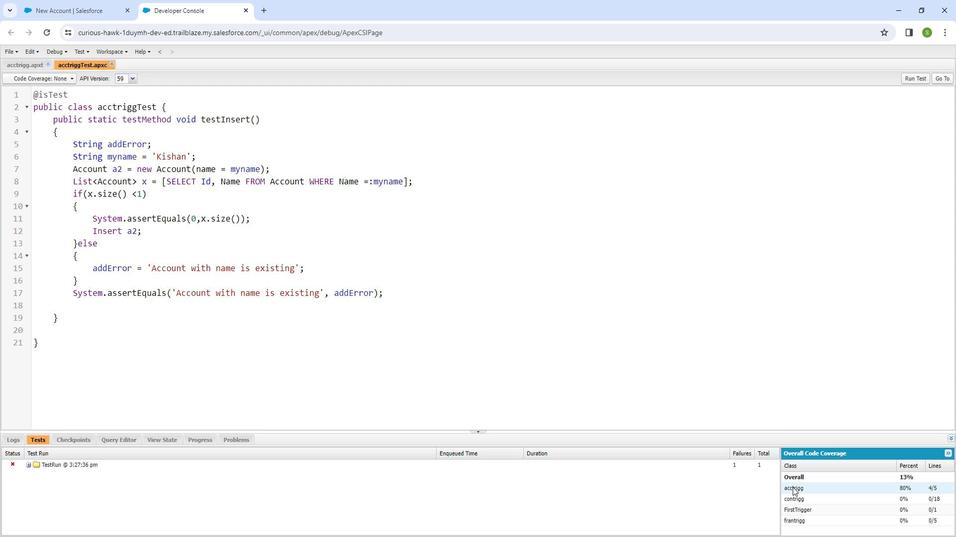 
Action: Mouse pressed left at (799, 476)
Screenshot: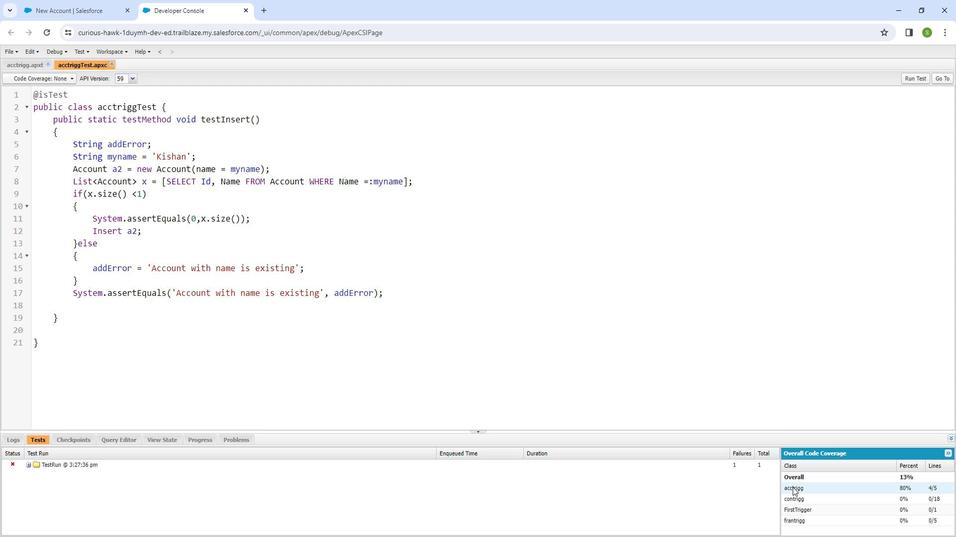 
Action: Mouse pressed left at (799, 476)
Screenshot: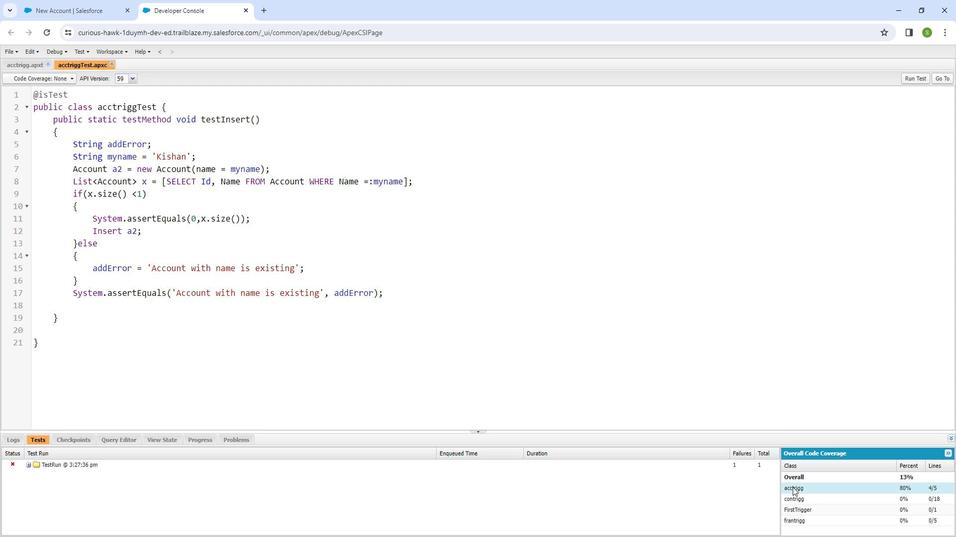 
Action: Mouse moved to (102, 66)
Screenshot: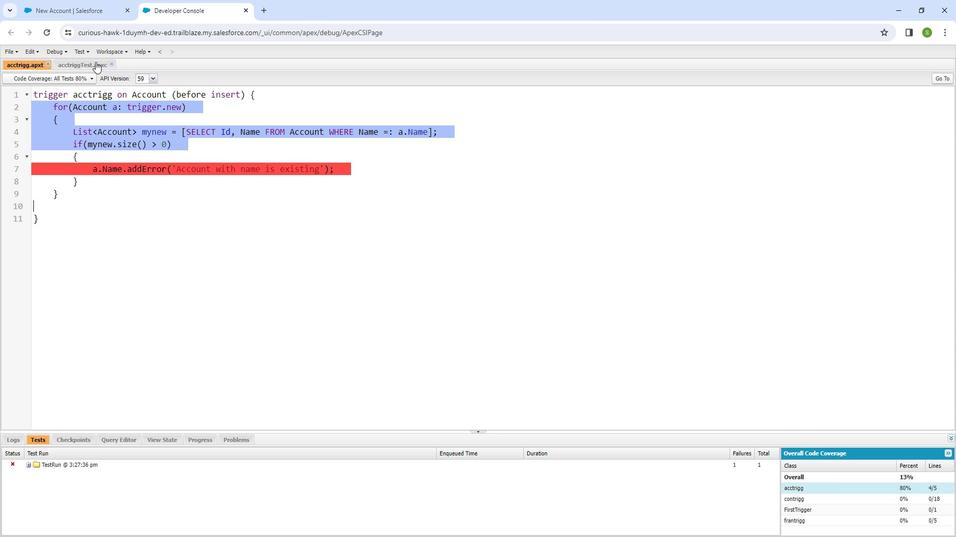 
Action: Mouse pressed left at (102, 66)
Screenshot: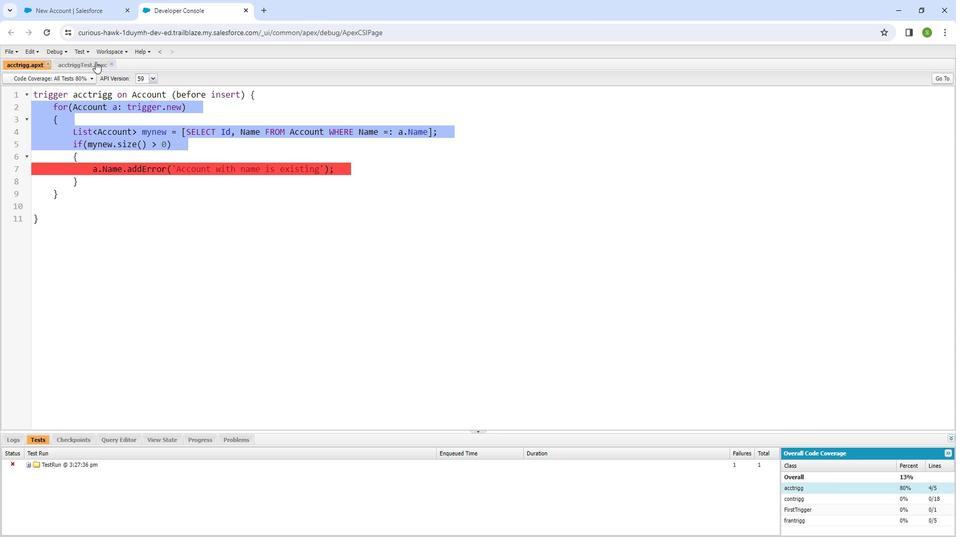 
Action: Mouse moved to (296, 235)
Screenshot: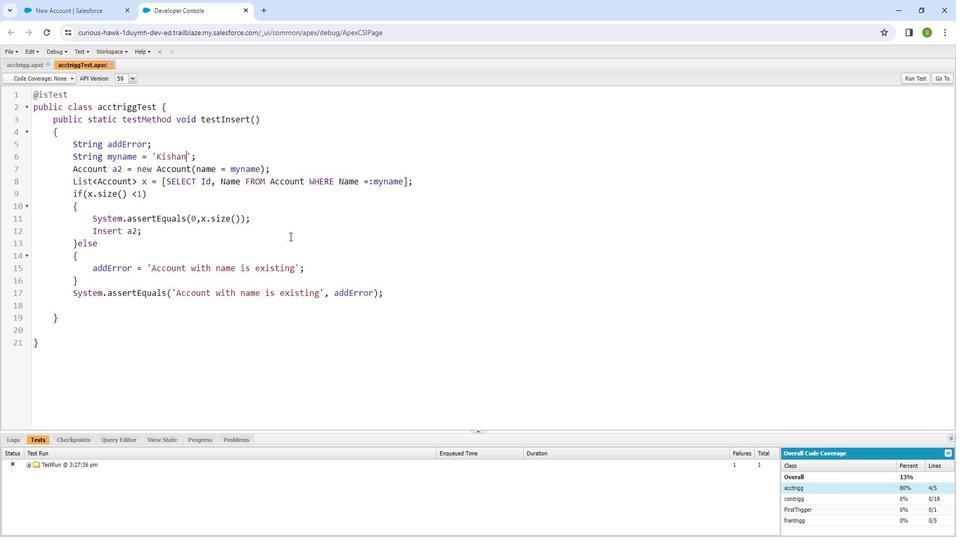 
